 Task: Create a due date automation trigger when advanced on, on the wednesday after a card is due add fields with custom field "Resume" set to a date in this week at 11:00 AM.
Action: Mouse moved to (814, 254)
Screenshot: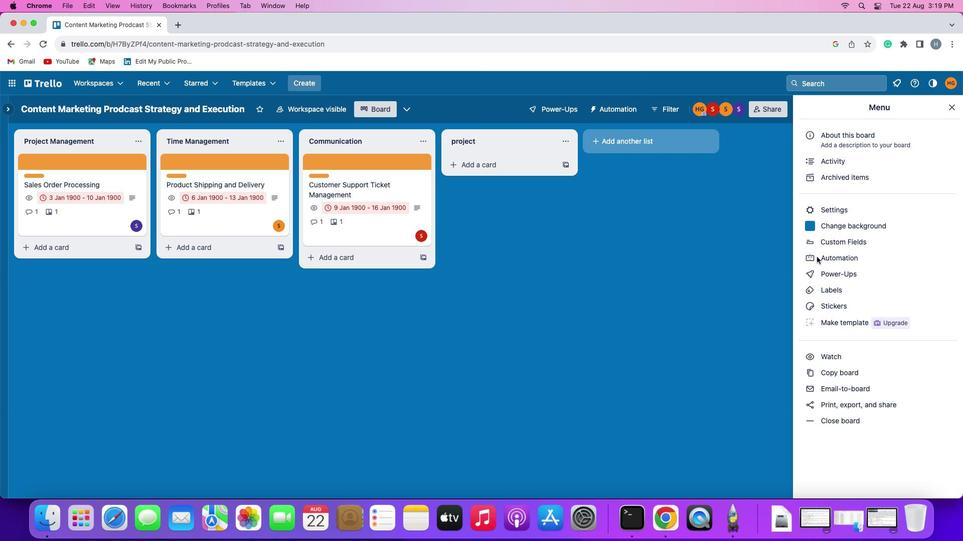 
Action: Mouse pressed left at (814, 254)
Screenshot: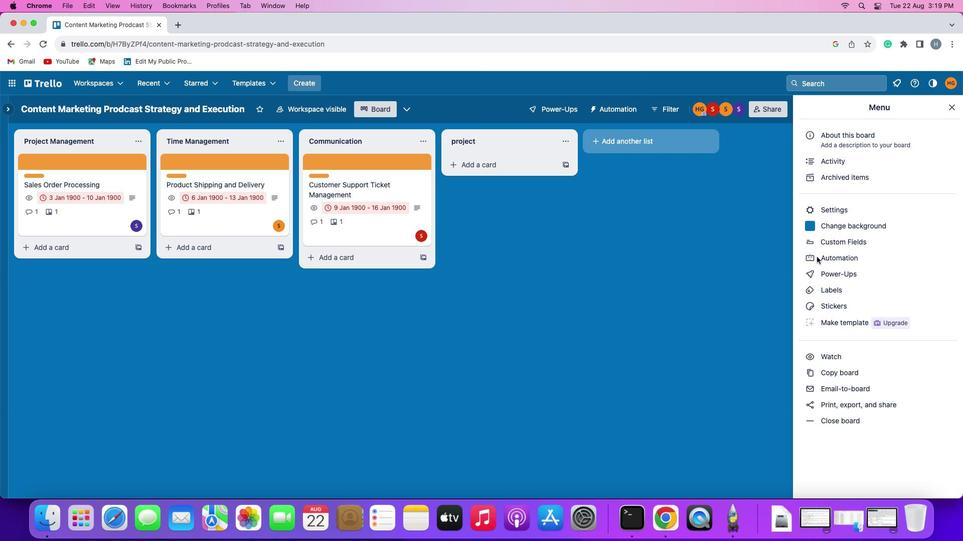 
Action: Mouse moved to (814, 254)
Screenshot: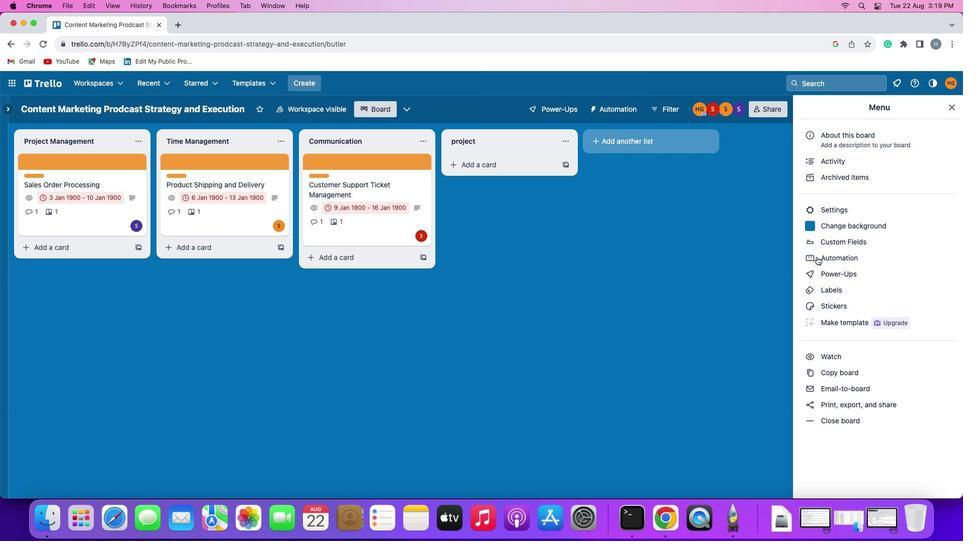 
Action: Mouse pressed left at (814, 254)
Screenshot: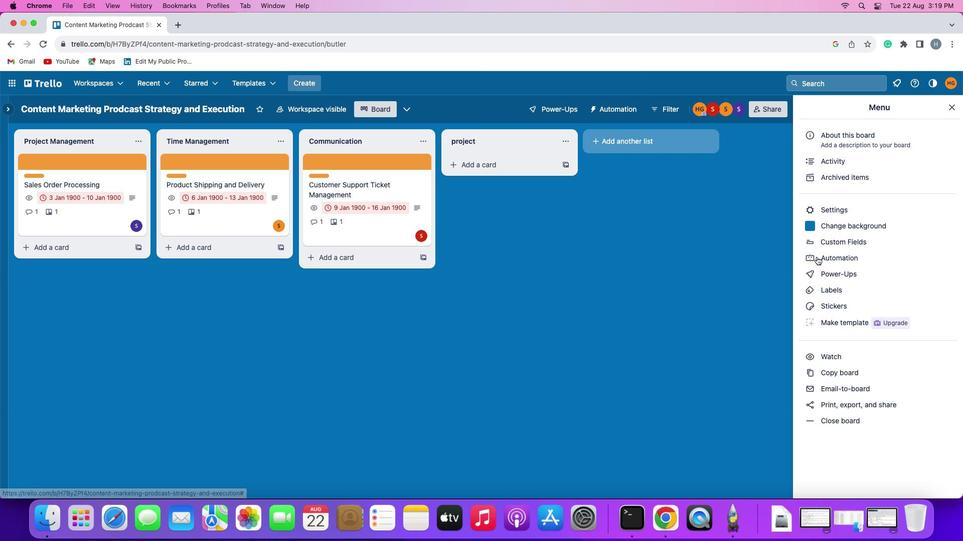 
Action: Mouse moved to (77, 239)
Screenshot: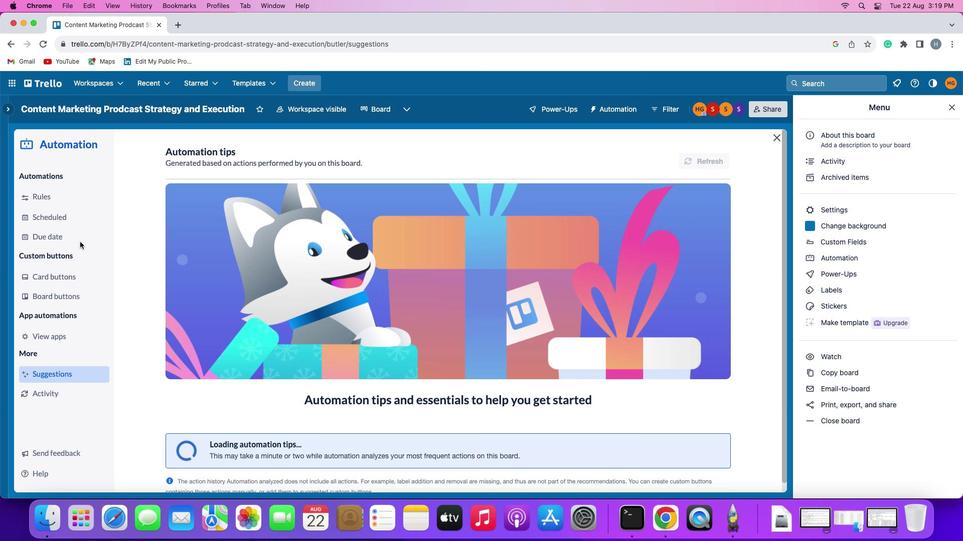 
Action: Mouse pressed left at (77, 239)
Screenshot: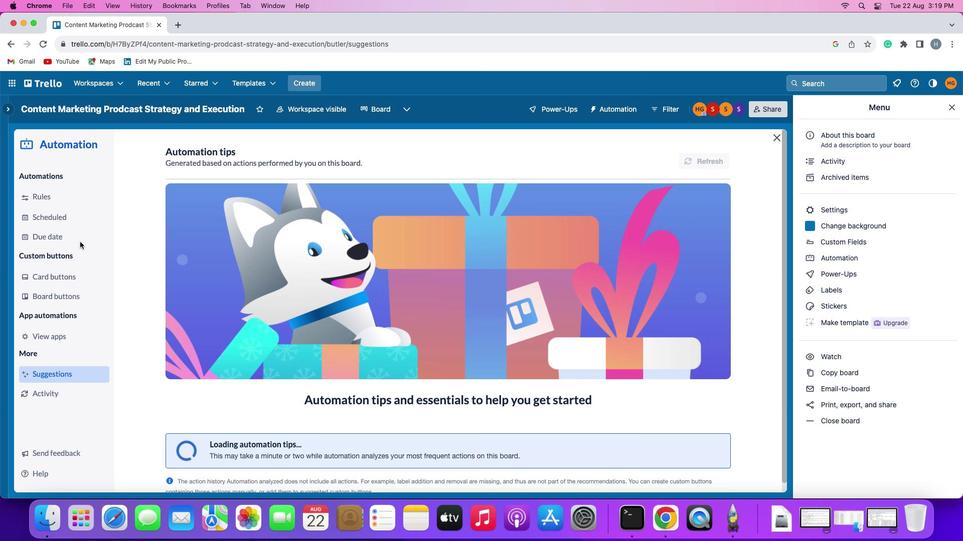 
Action: Mouse moved to (671, 152)
Screenshot: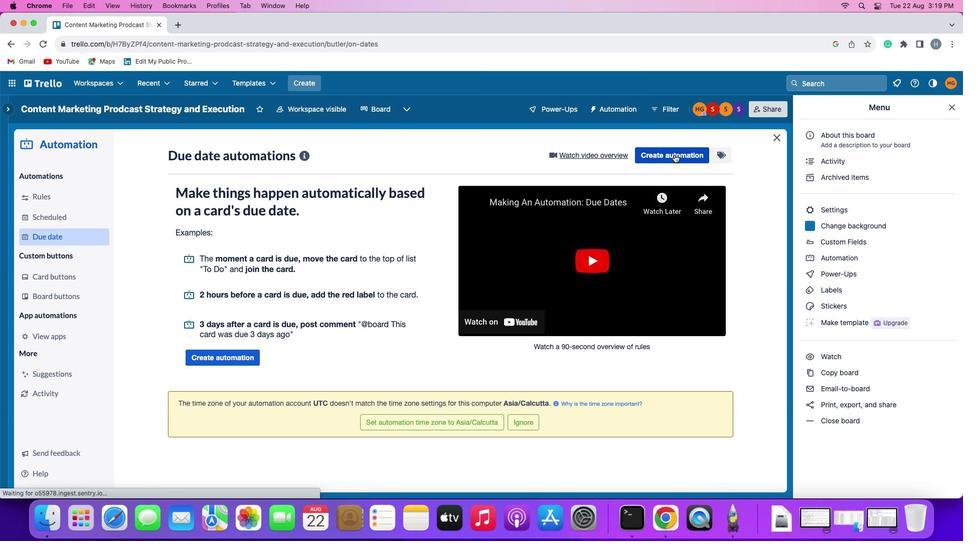 
Action: Mouse pressed left at (671, 152)
Screenshot: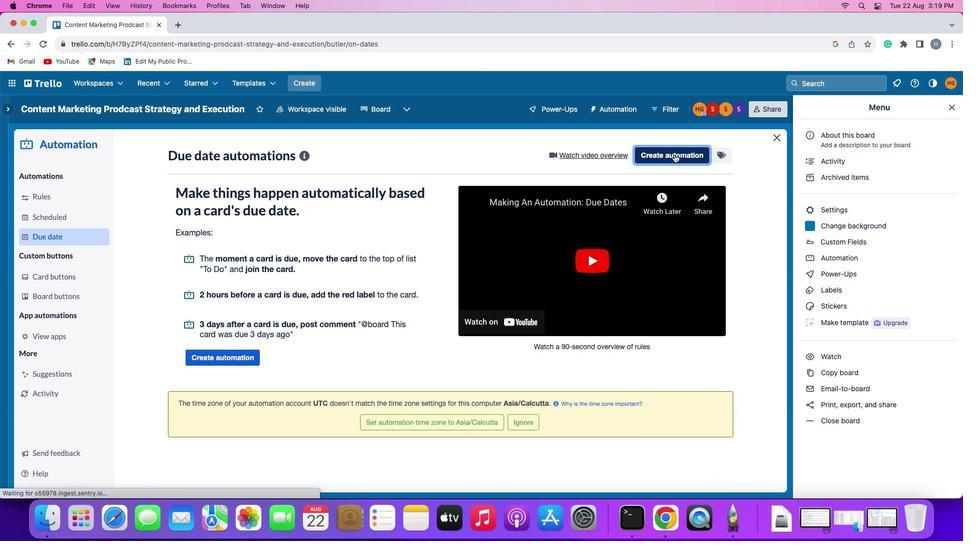 
Action: Mouse moved to (194, 247)
Screenshot: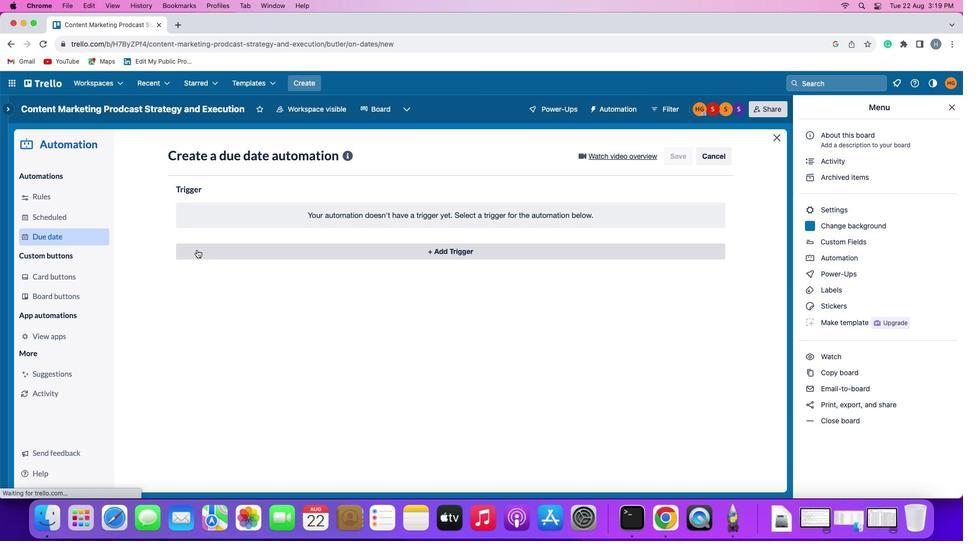 
Action: Mouse pressed left at (194, 247)
Screenshot: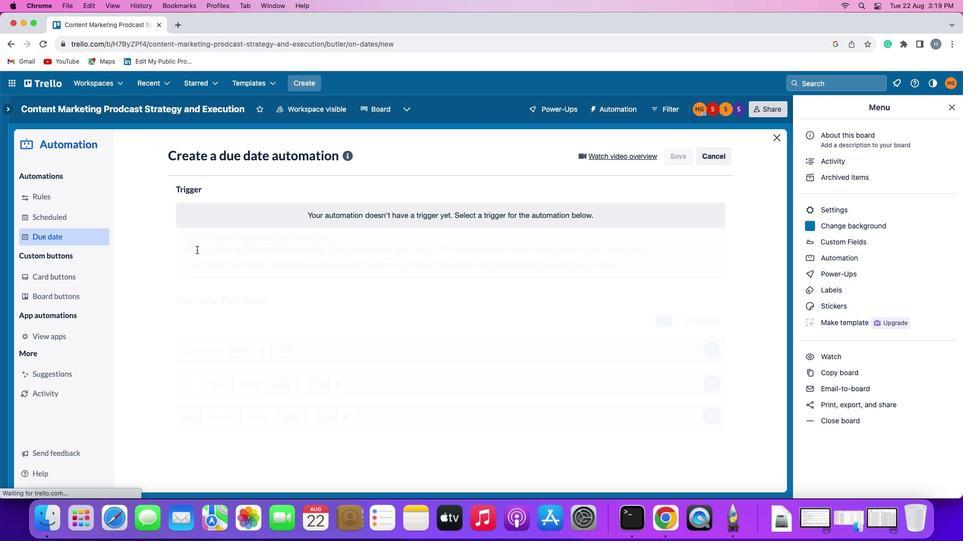 
Action: Mouse moved to (213, 434)
Screenshot: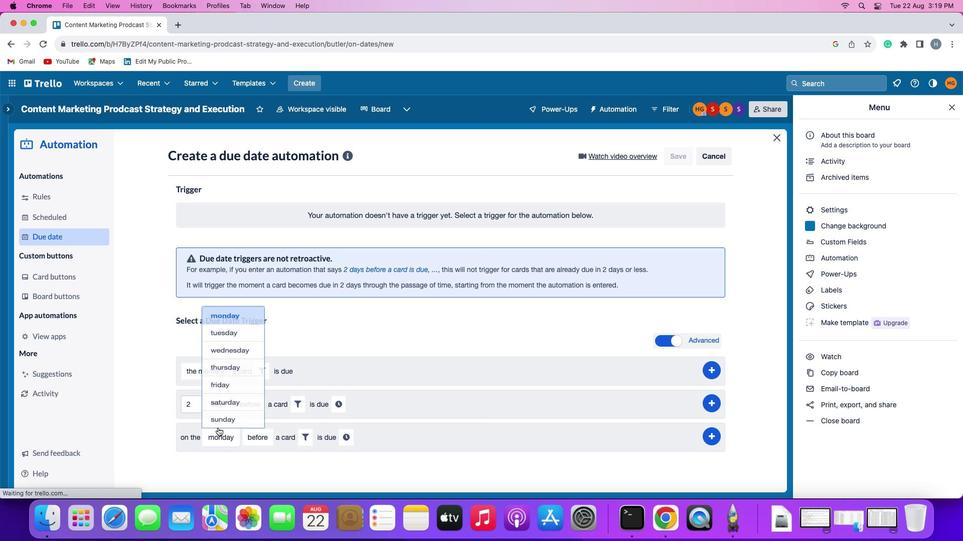 
Action: Mouse pressed left at (213, 434)
Screenshot: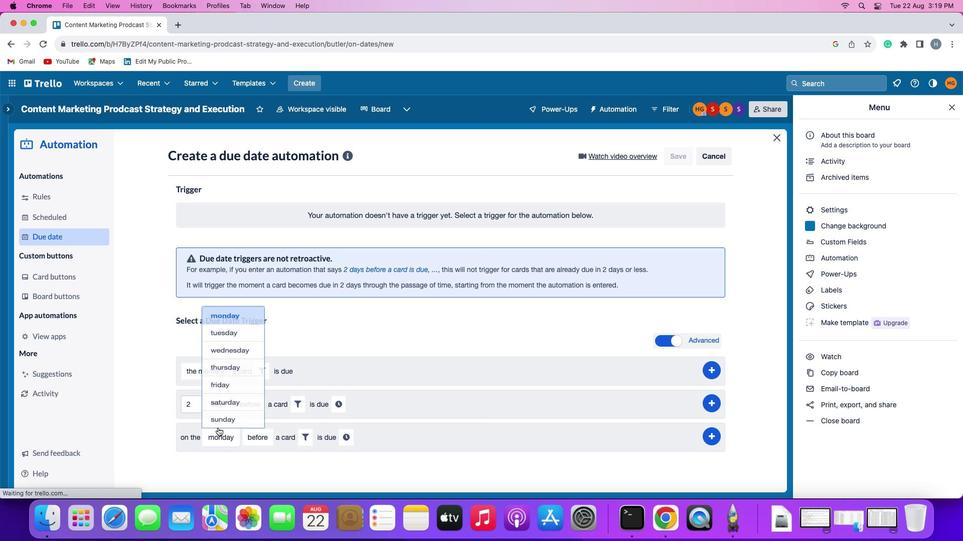 
Action: Mouse moved to (233, 329)
Screenshot: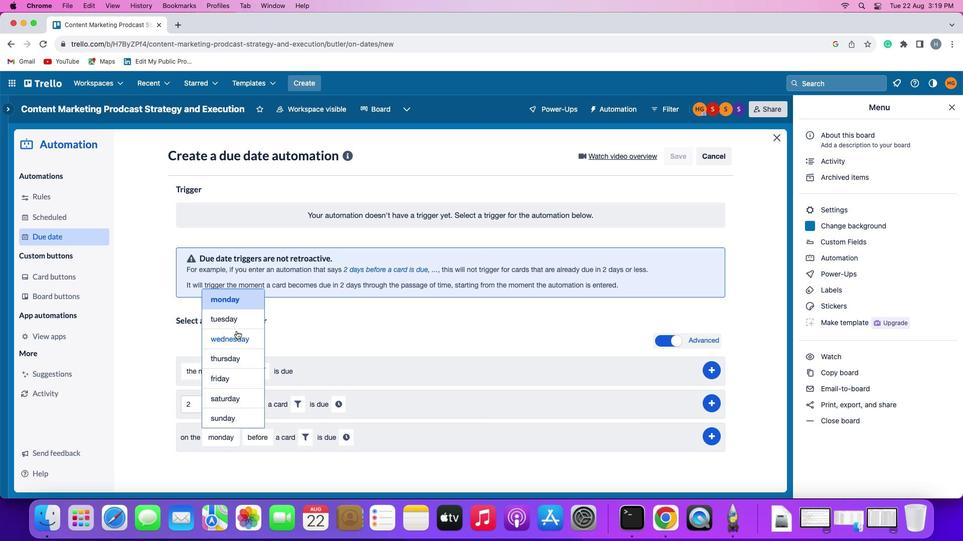 
Action: Mouse pressed left at (233, 329)
Screenshot: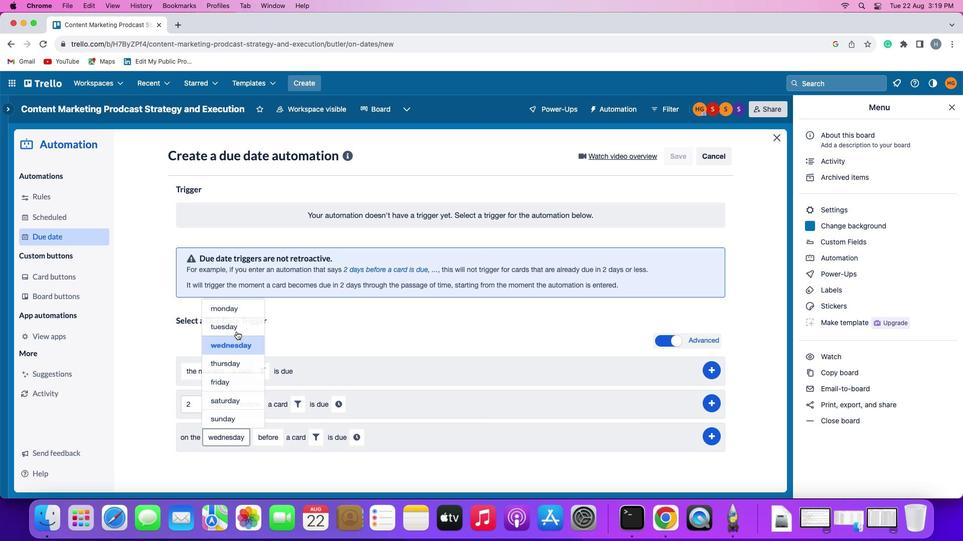 
Action: Mouse moved to (264, 428)
Screenshot: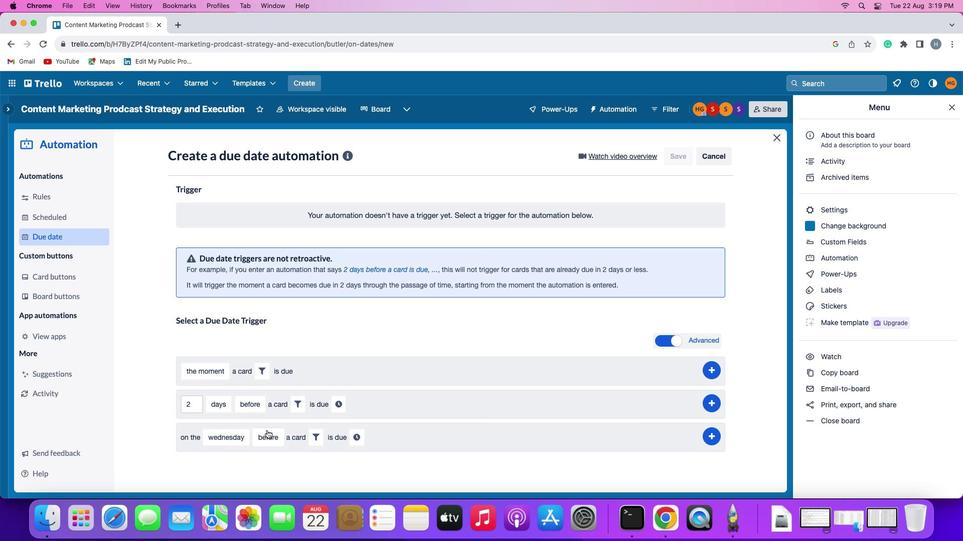 
Action: Mouse pressed left at (264, 428)
Screenshot: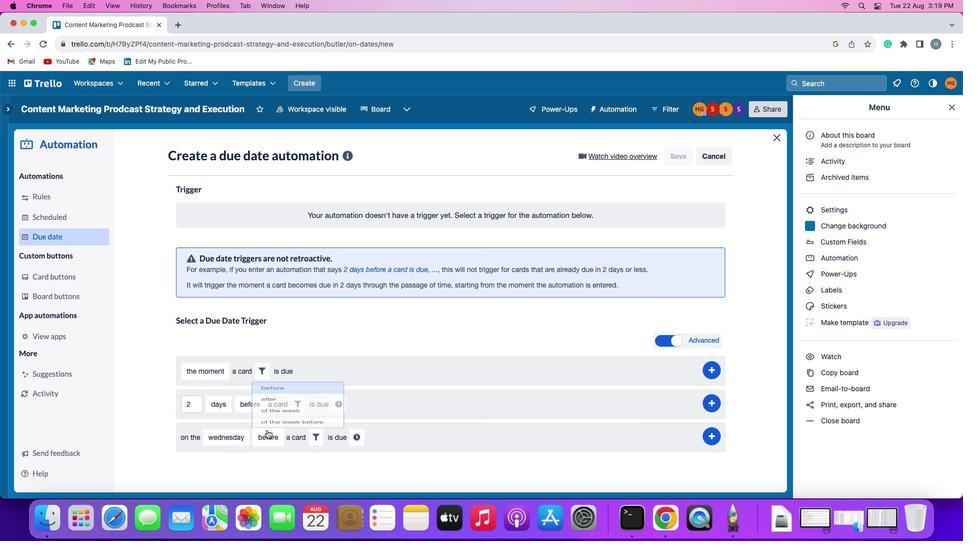 
Action: Mouse moved to (283, 383)
Screenshot: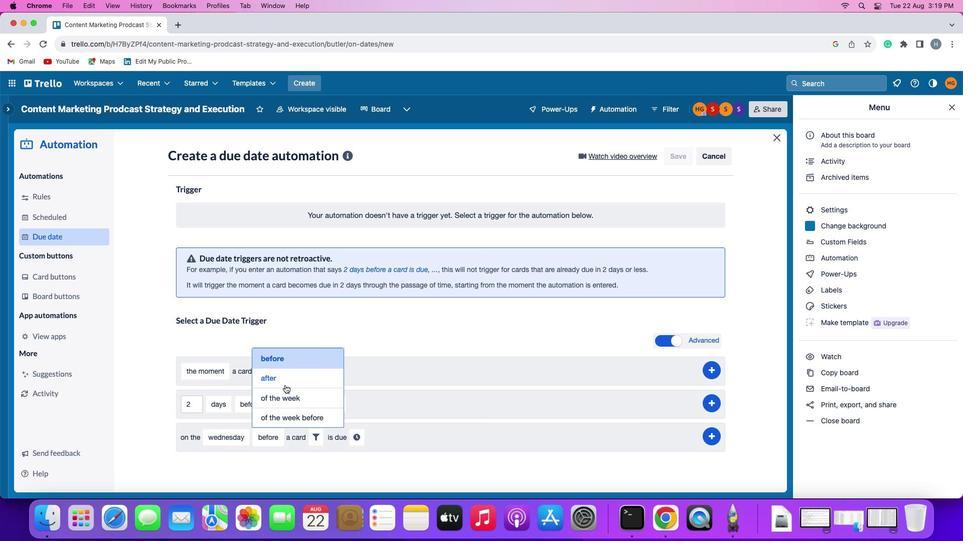 
Action: Mouse pressed left at (283, 383)
Screenshot: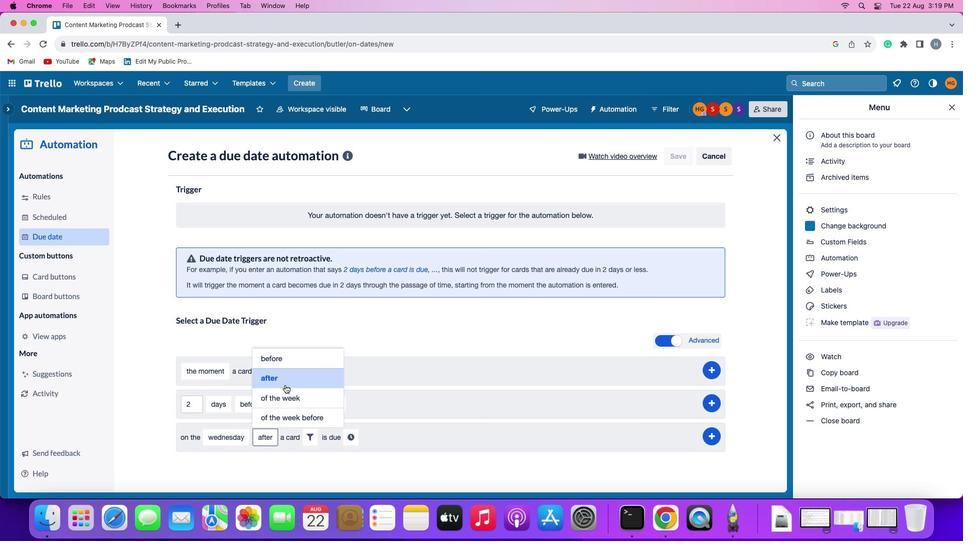 
Action: Mouse moved to (305, 435)
Screenshot: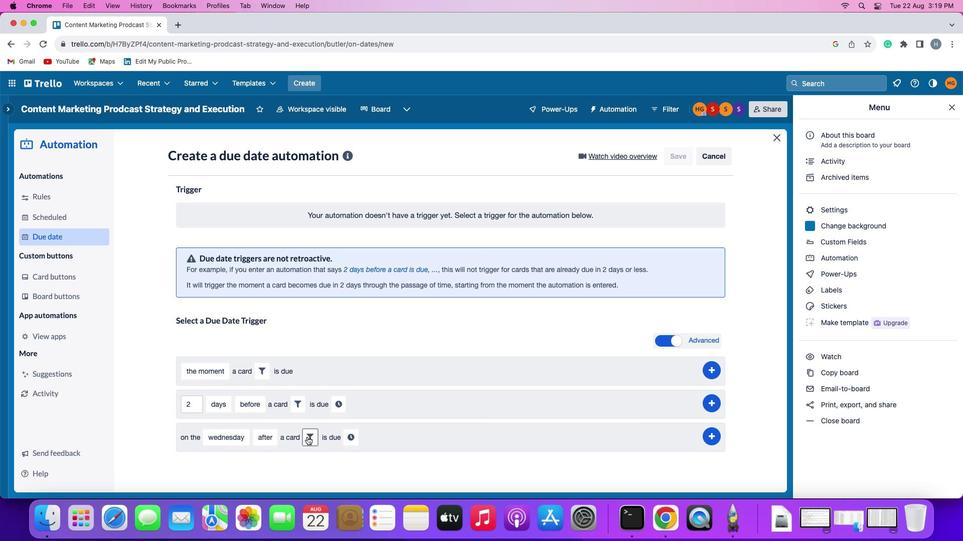 
Action: Mouse pressed left at (305, 435)
Screenshot: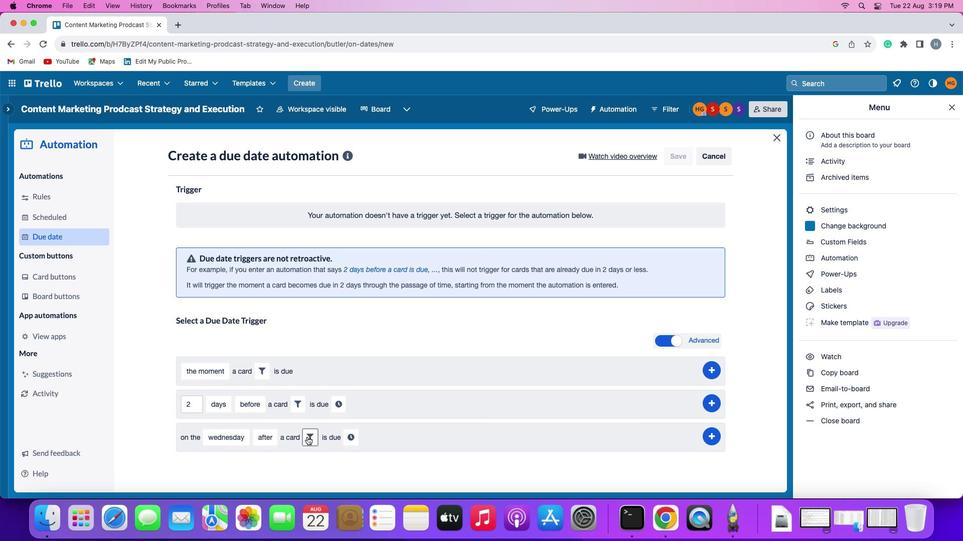 
Action: Mouse moved to (473, 474)
Screenshot: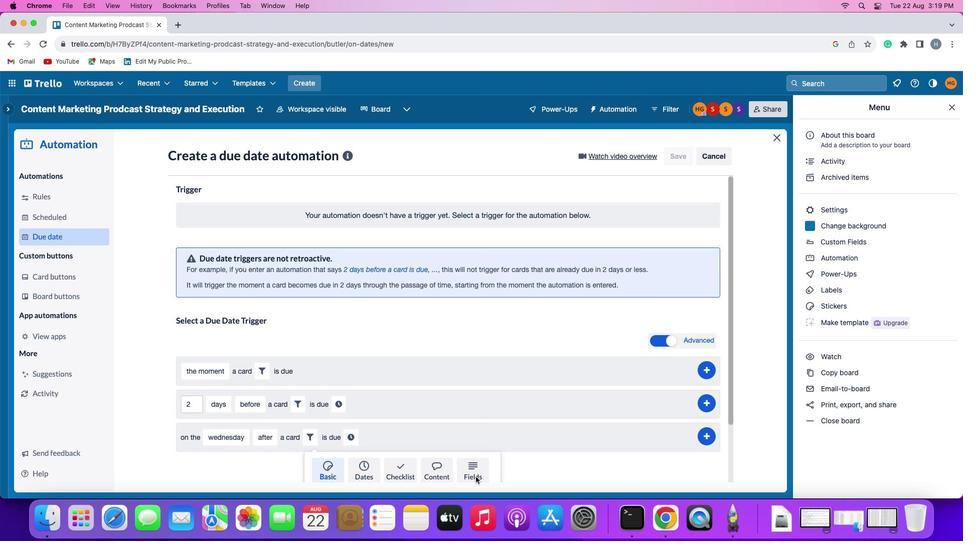 
Action: Mouse pressed left at (473, 474)
Screenshot: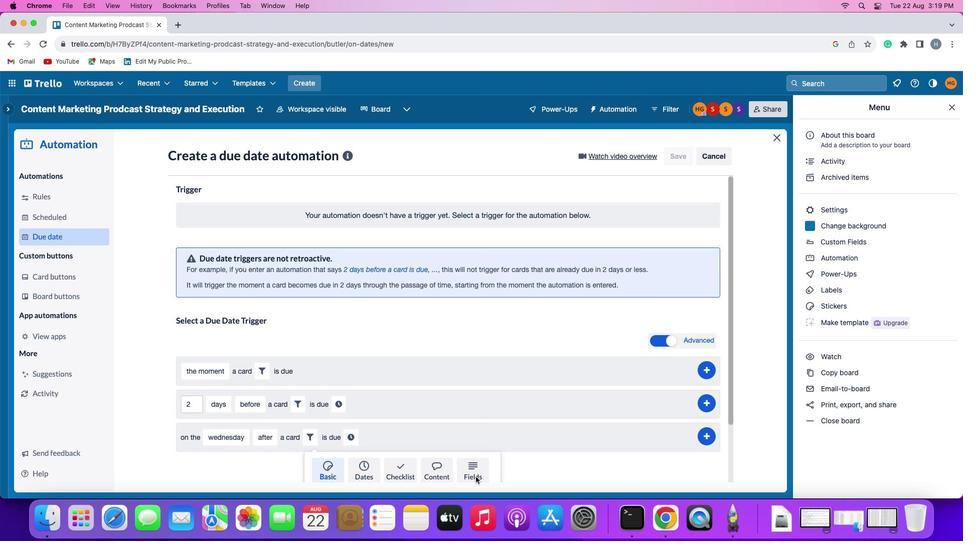 
Action: Mouse moved to (244, 459)
Screenshot: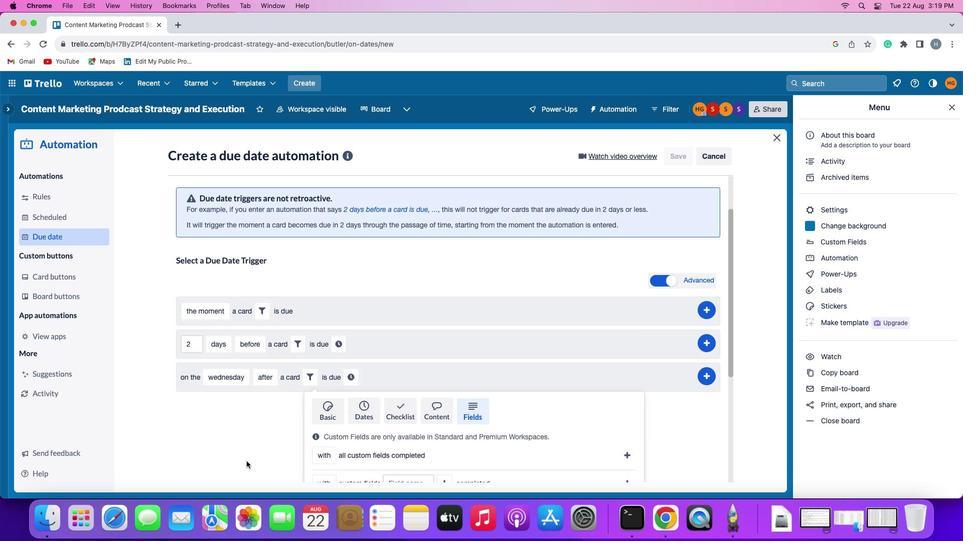 
Action: Mouse scrolled (244, 459) with delta (-2, -2)
Screenshot: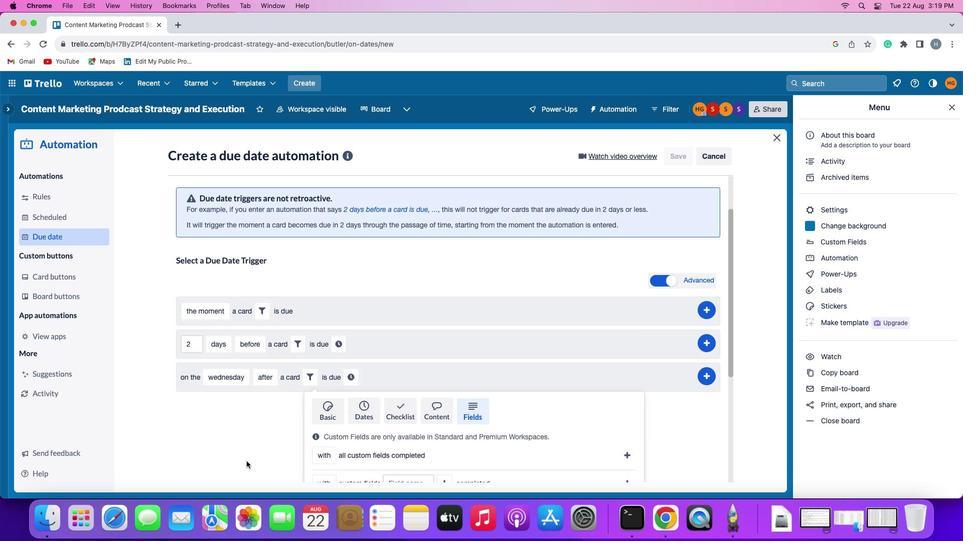 
Action: Mouse scrolled (244, 459) with delta (-2, -2)
Screenshot: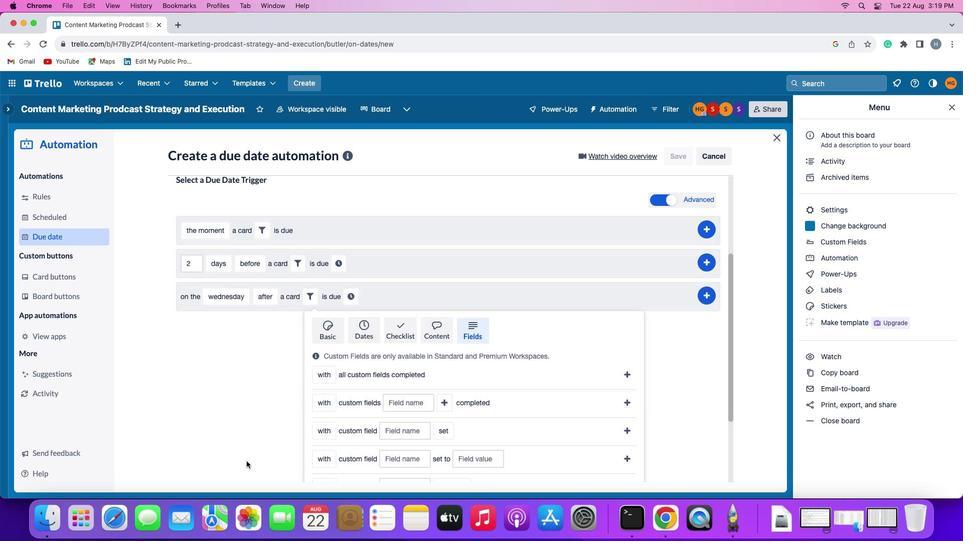 
Action: Mouse scrolled (244, 459) with delta (-2, -3)
Screenshot: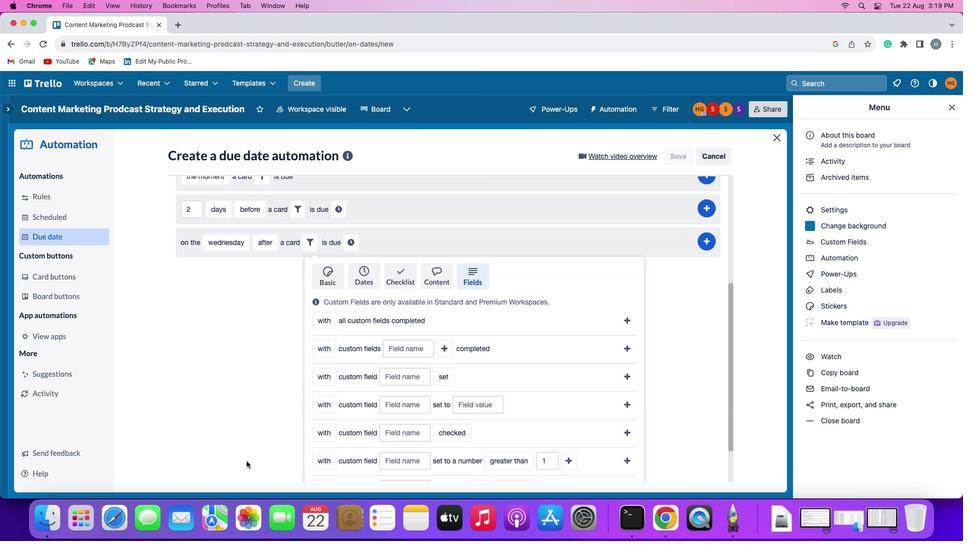 
Action: Mouse scrolled (244, 459) with delta (-2, -4)
Screenshot: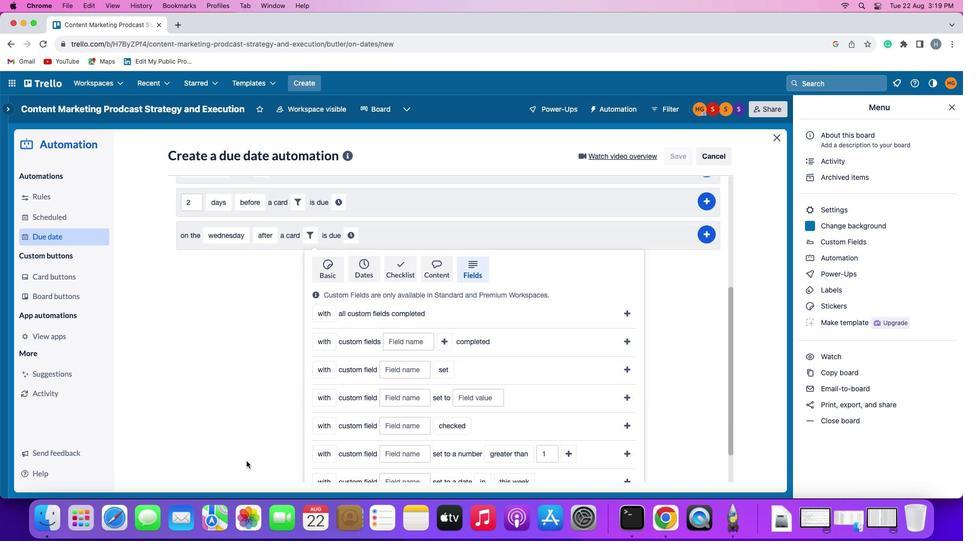 
Action: Mouse scrolled (244, 459) with delta (-2, -2)
Screenshot: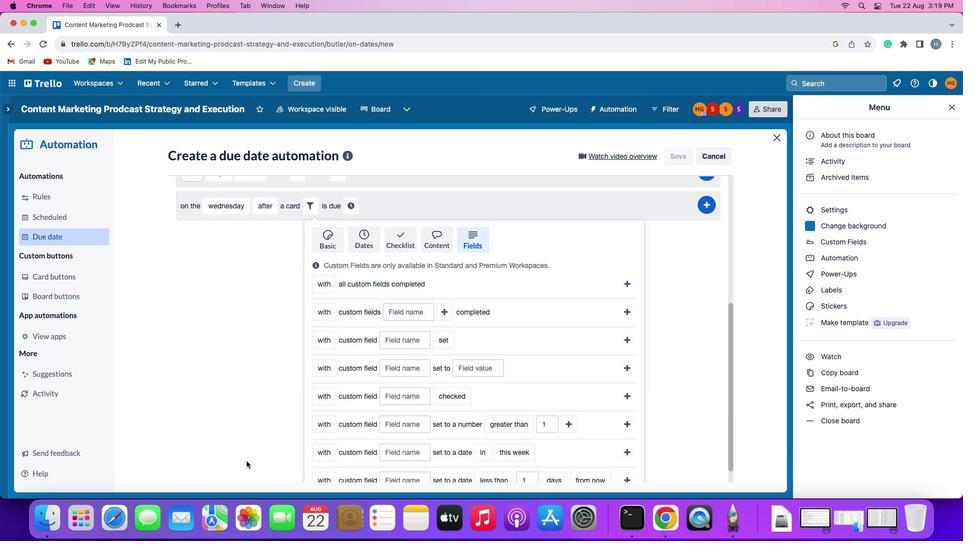 
Action: Mouse scrolled (244, 459) with delta (-2, -2)
Screenshot: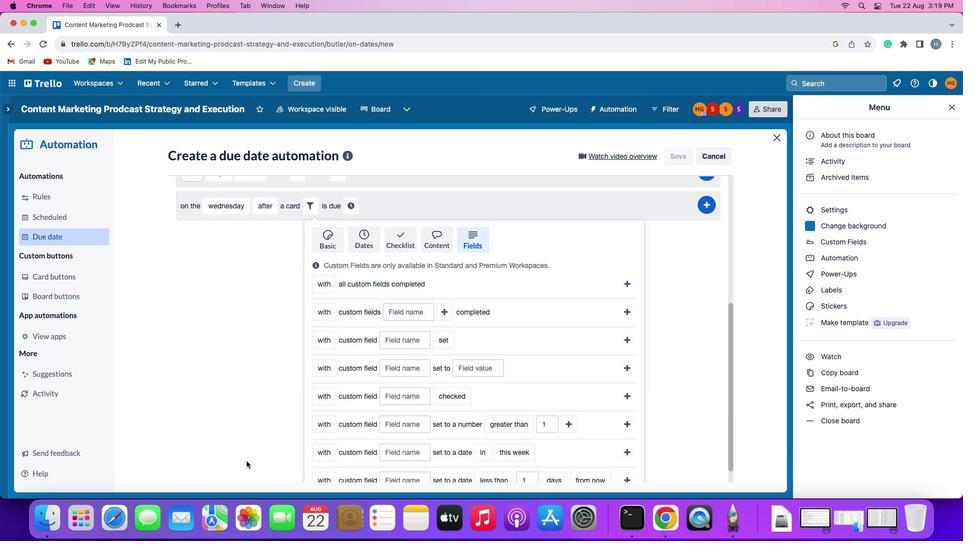 
Action: Mouse scrolled (244, 459) with delta (-2, -4)
Screenshot: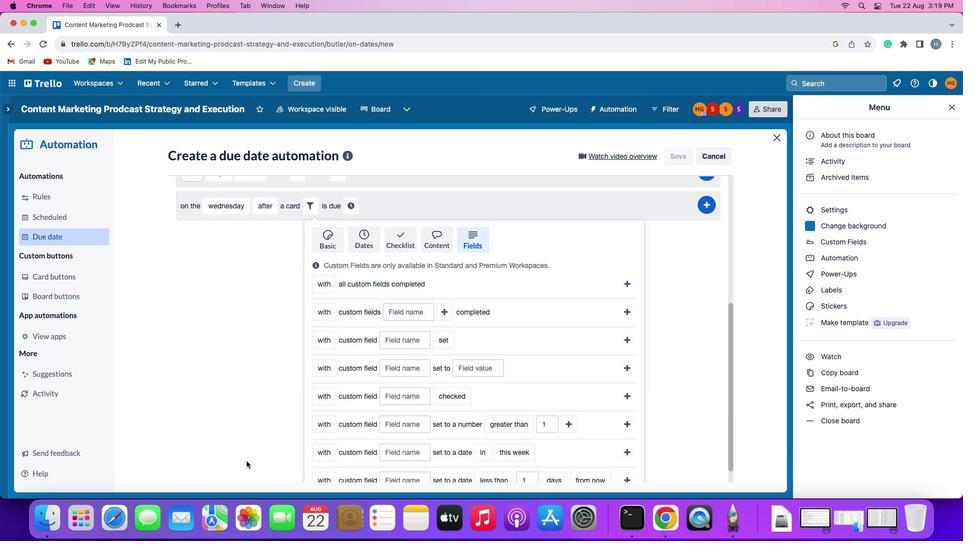 
Action: Mouse scrolled (244, 459) with delta (-2, -4)
Screenshot: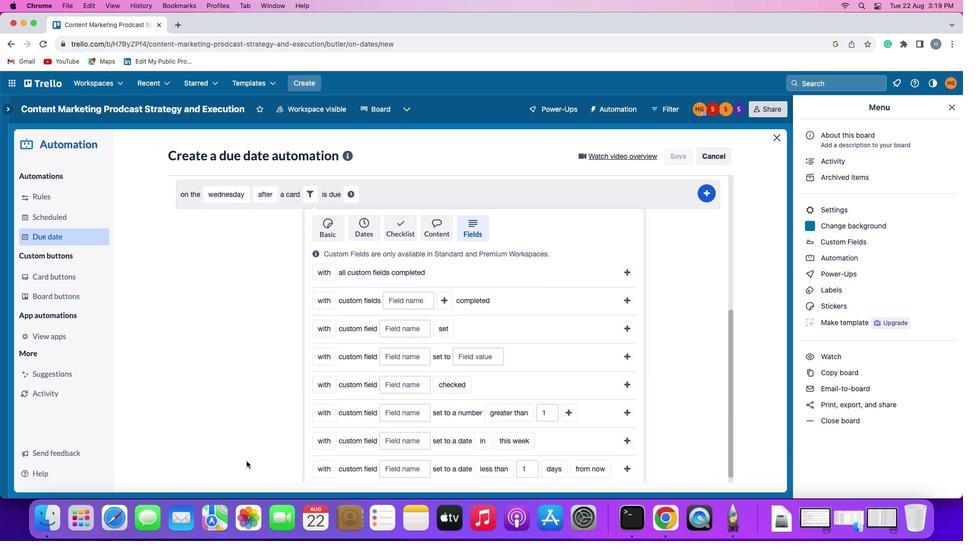
Action: Mouse scrolled (244, 459) with delta (-2, -5)
Screenshot: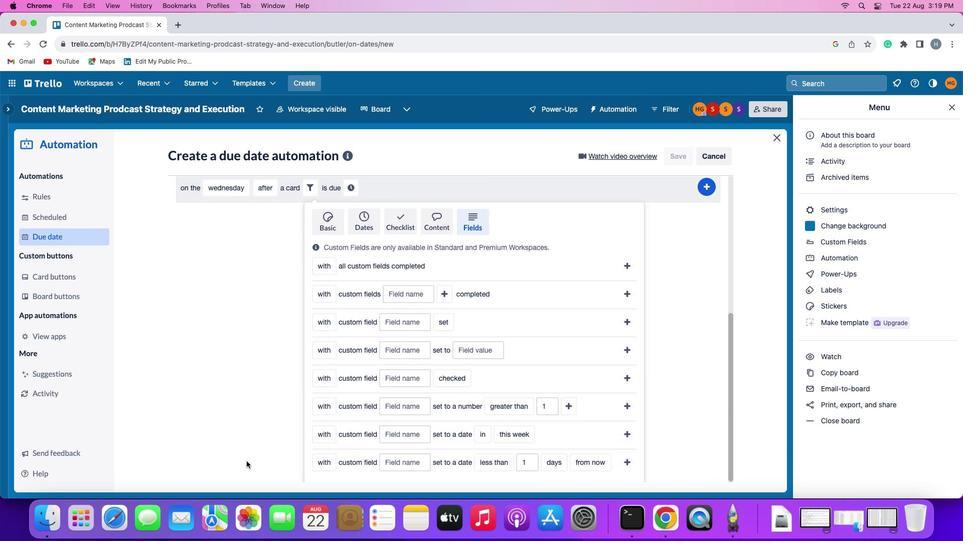 
Action: Mouse scrolled (244, 459) with delta (-2, -2)
Screenshot: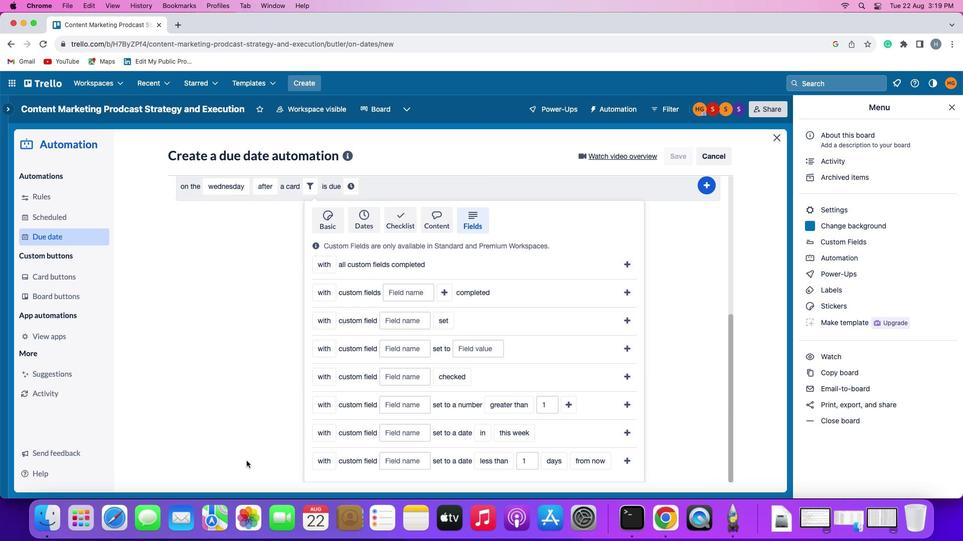 
Action: Mouse moved to (243, 459)
Screenshot: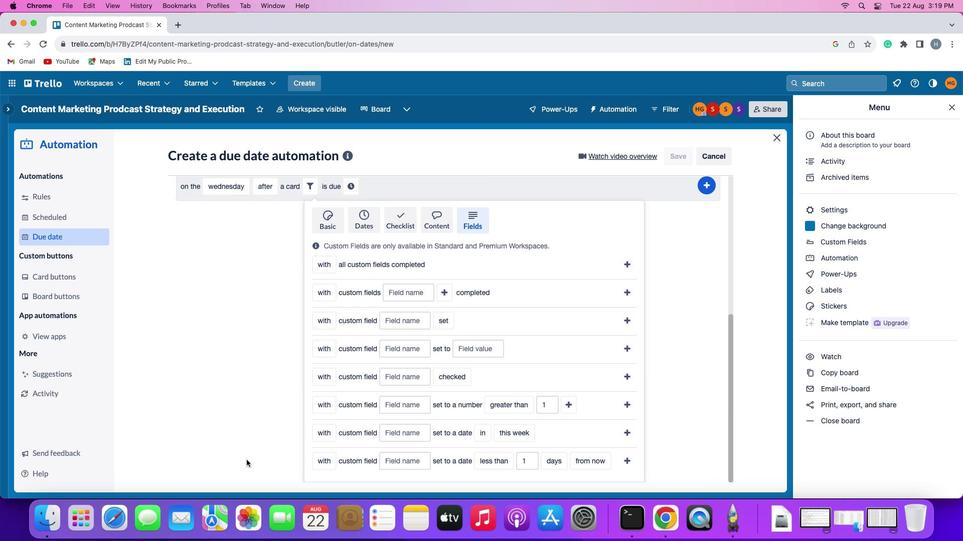 
Action: Mouse scrolled (243, 459) with delta (-2, -2)
Screenshot: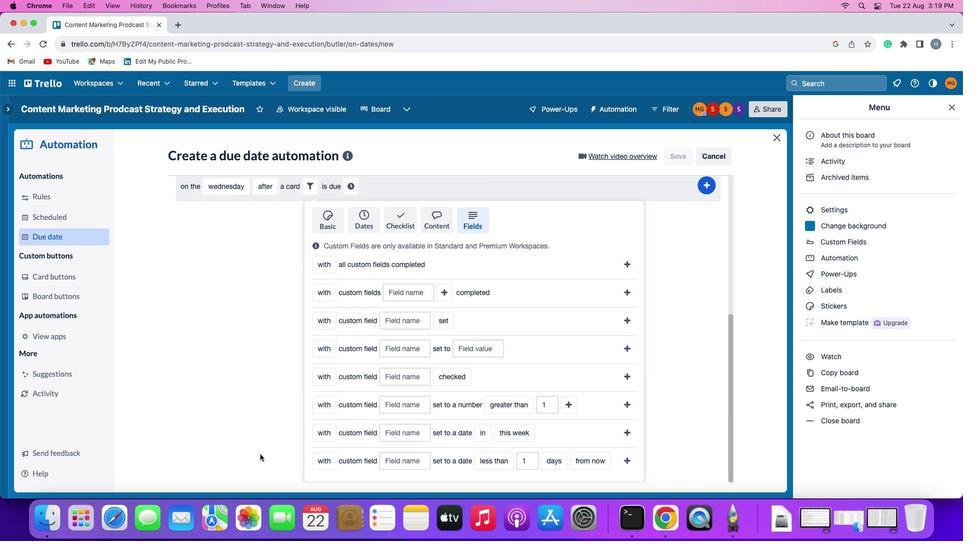 
Action: Mouse scrolled (243, 459) with delta (-2, -2)
Screenshot: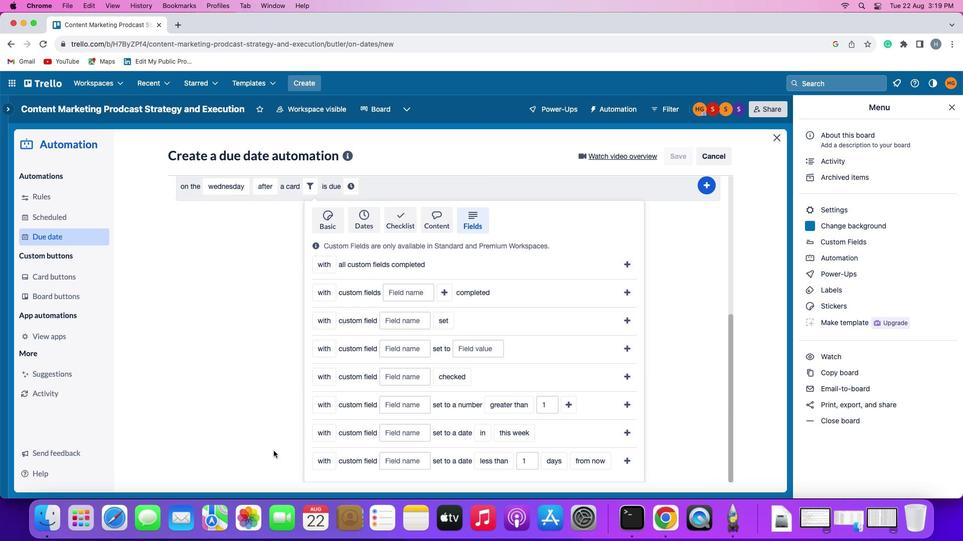 
Action: Mouse moved to (403, 428)
Screenshot: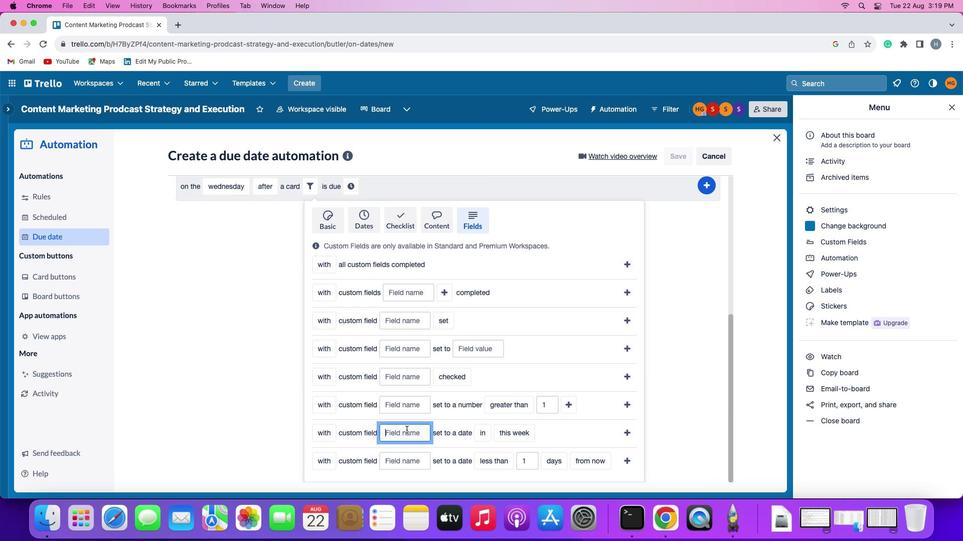 
Action: Mouse pressed left at (403, 428)
Screenshot: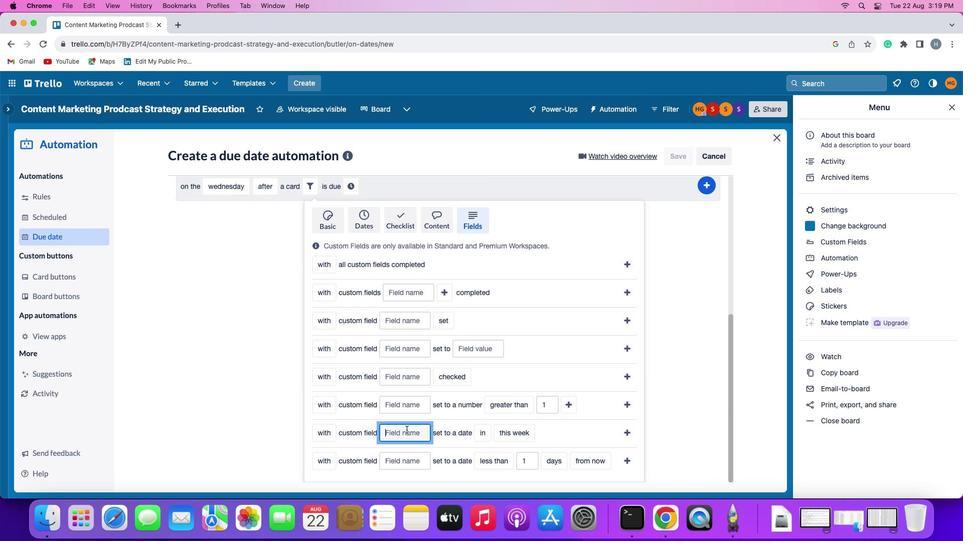 
Action: Mouse moved to (404, 427)
Screenshot: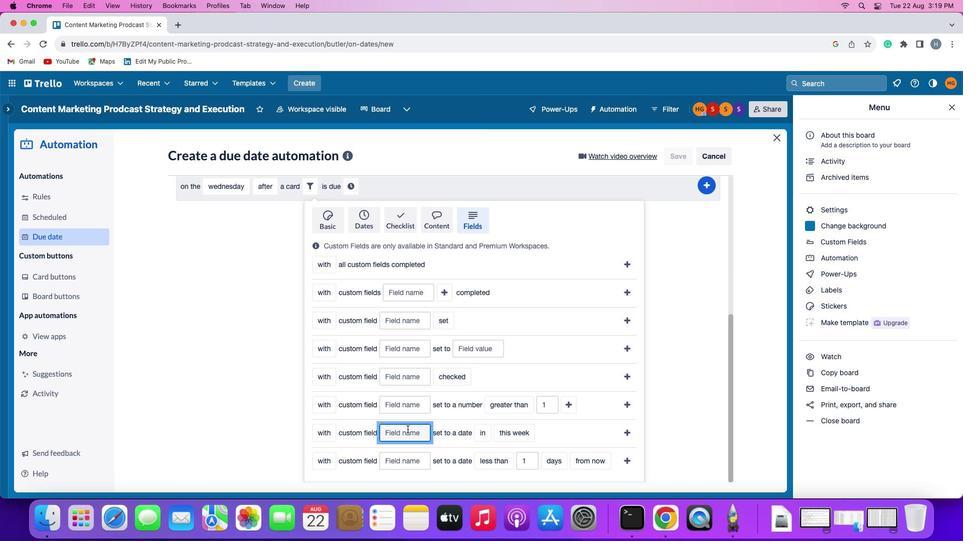 
Action: Key pressed Key.shift'R''e''s''u''m''e'
Screenshot: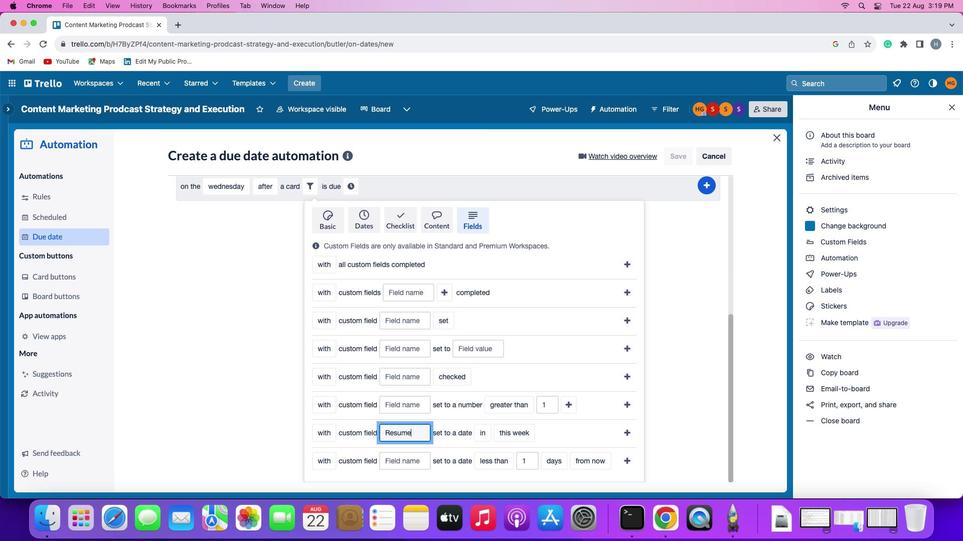 
Action: Mouse moved to (484, 438)
Screenshot: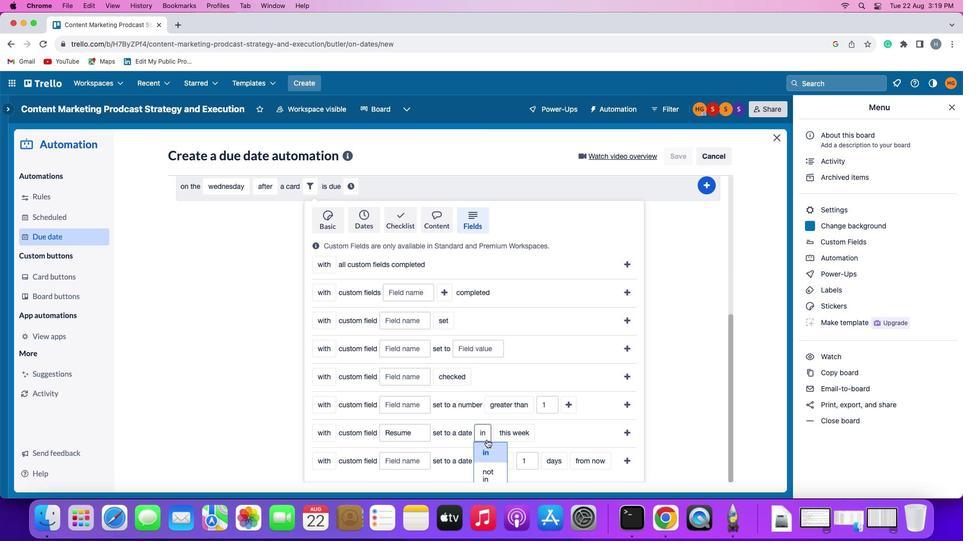 
Action: Mouse pressed left at (484, 438)
Screenshot: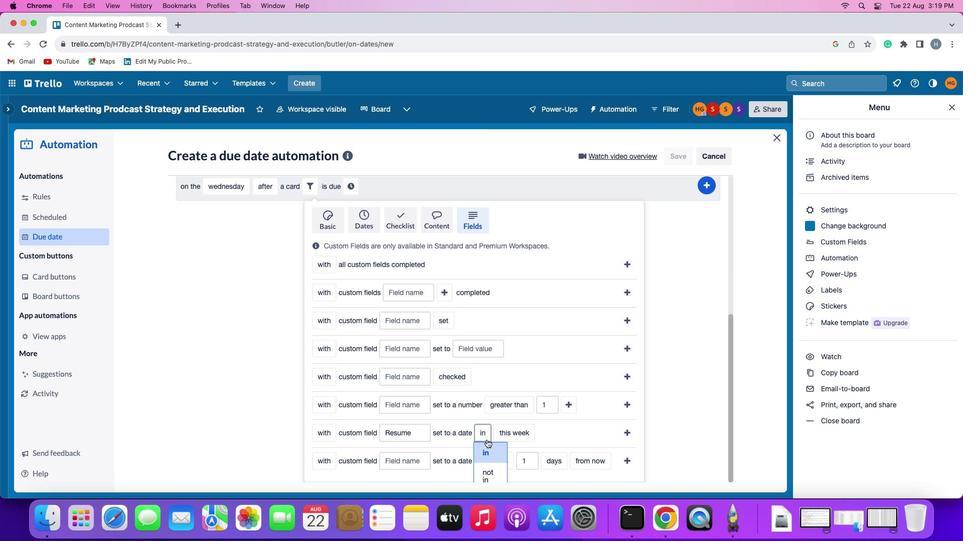 
Action: Mouse moved to (483, 450)
Screenshot: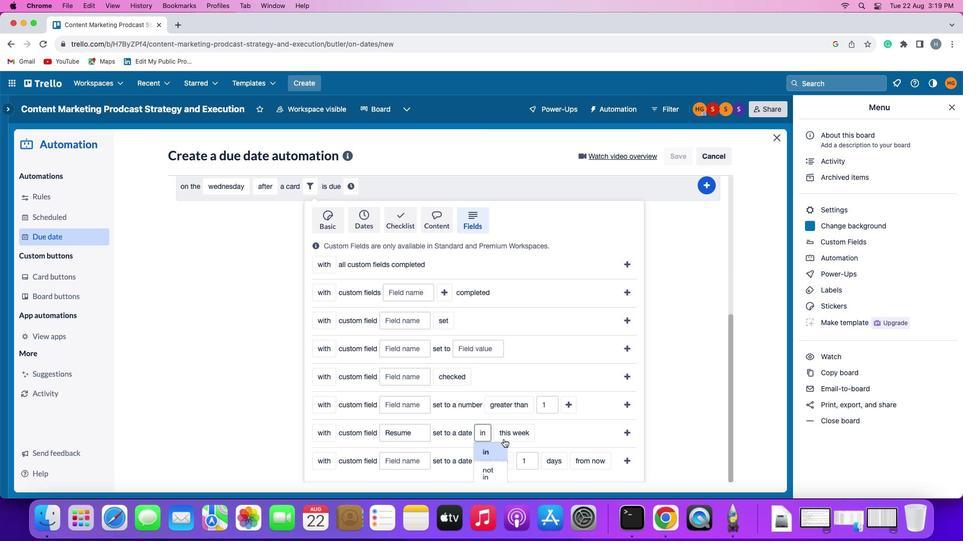 
Action: Mouse pressed left at (483, 450)
Screenshot: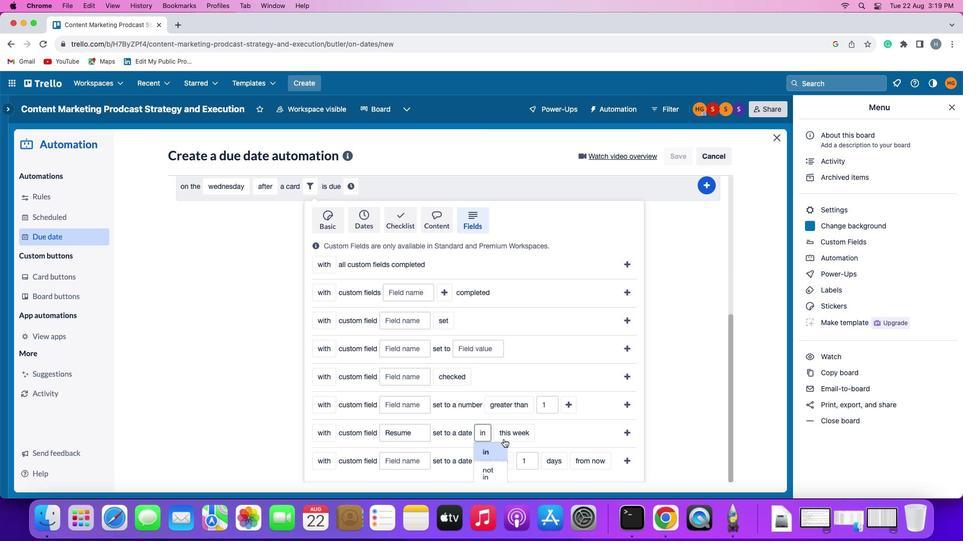 
Action: Mouse moved to (512, 428)
Screenshot: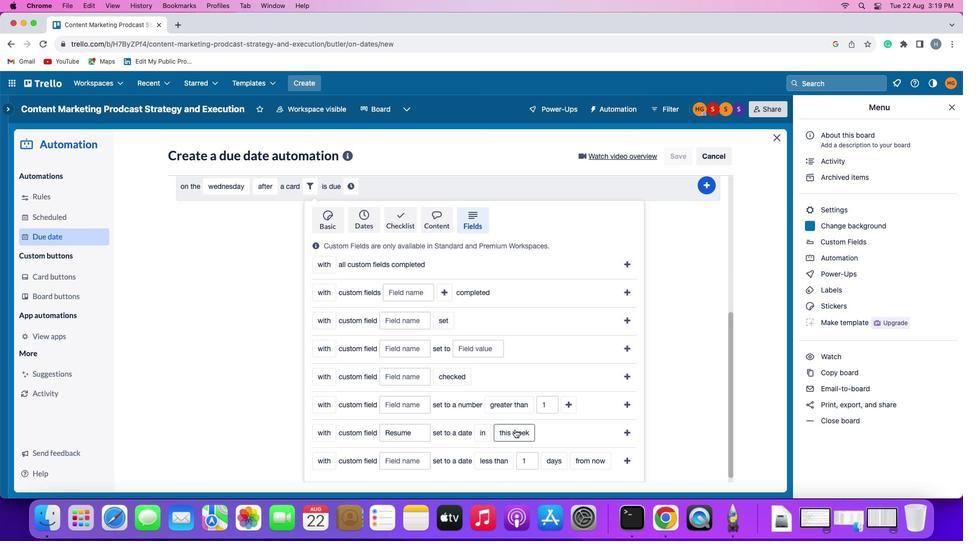 
Action: Mouse pressed left at (512, 428)
Screenshot: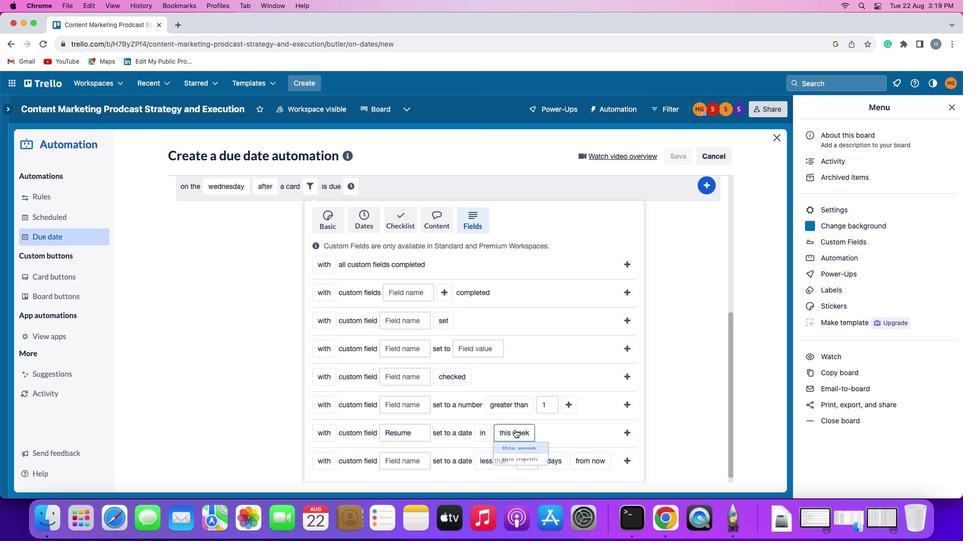 
Action: Mouse moved to (514, 447)
Screenshot: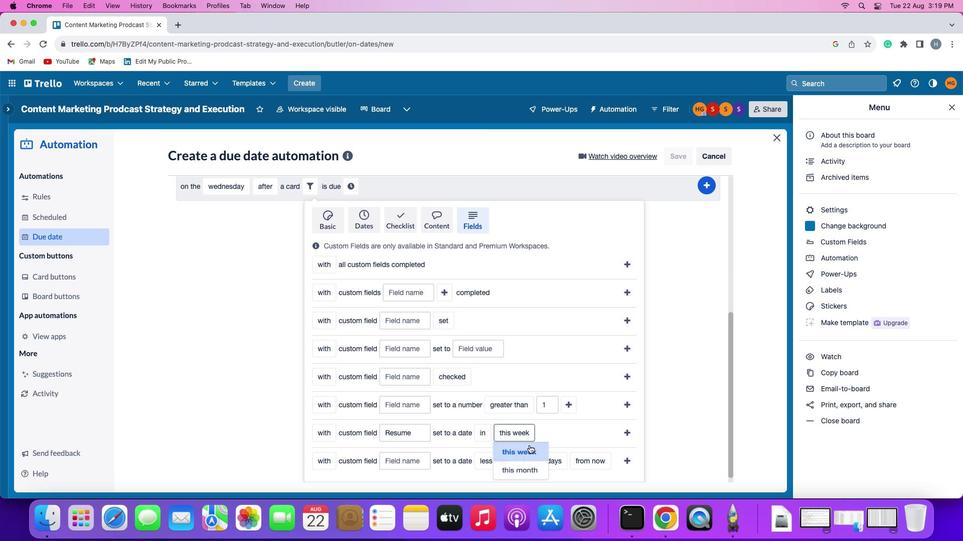 
Action: Mouse pressed left at (514, 447)
Screenshot: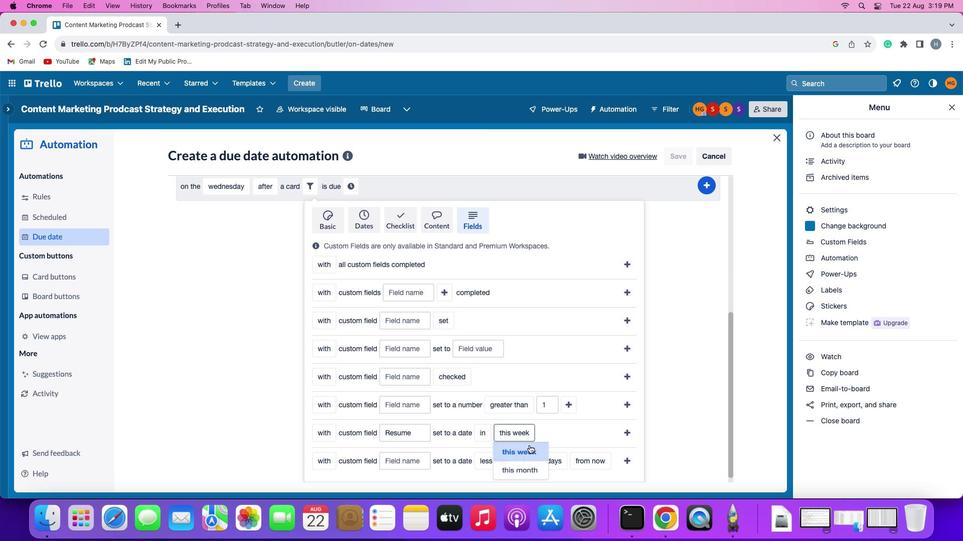 
Action: Mouse moved to (624, 427)
Screenshot: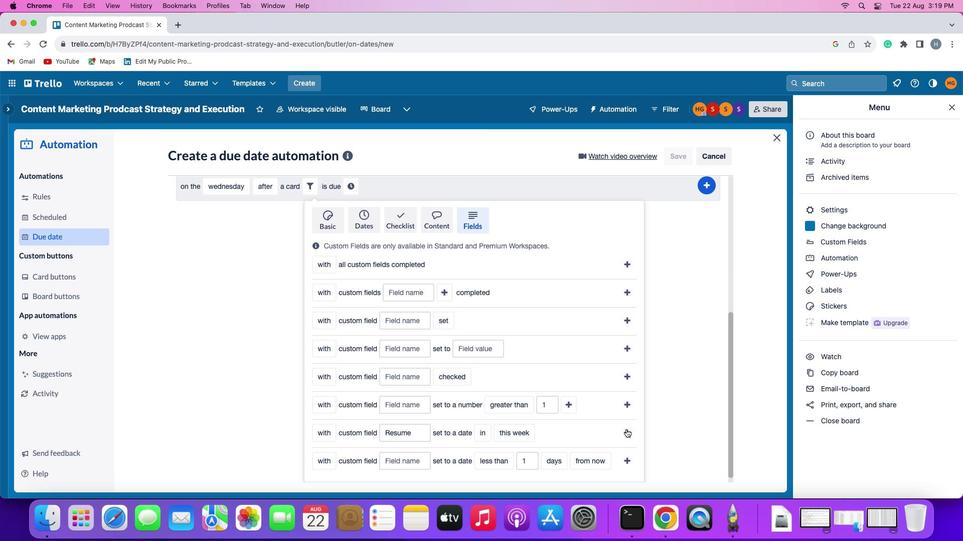 
Action: Mouse pressed left at (624, 427)
Screenshot: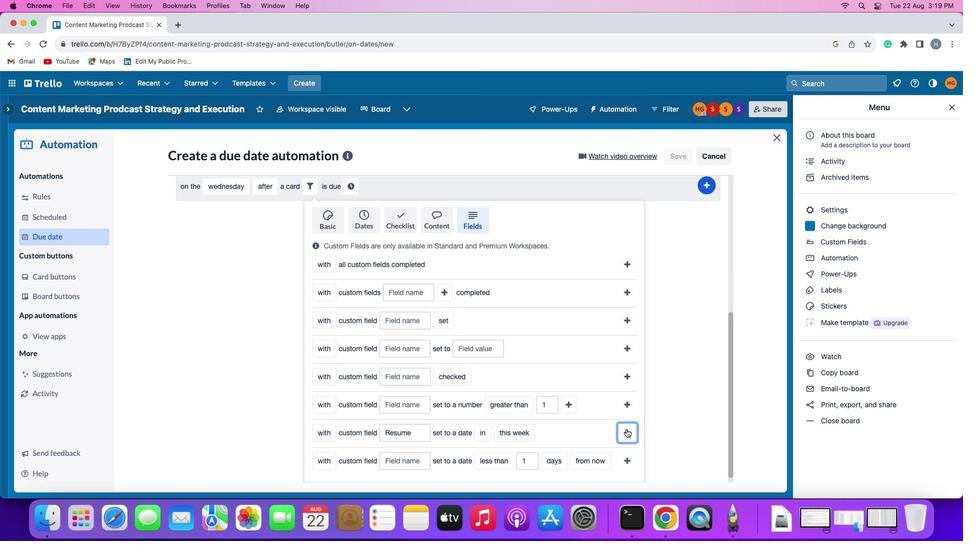 
Action: Mouse moved to (538, 435)
Screenshot: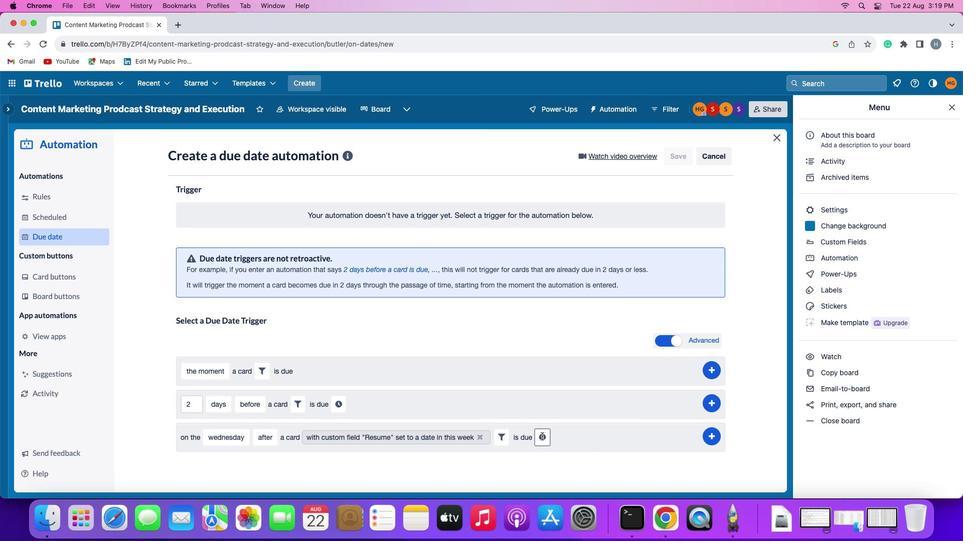 
Action: Mouse pressed left at (538, 435)
Screenshot: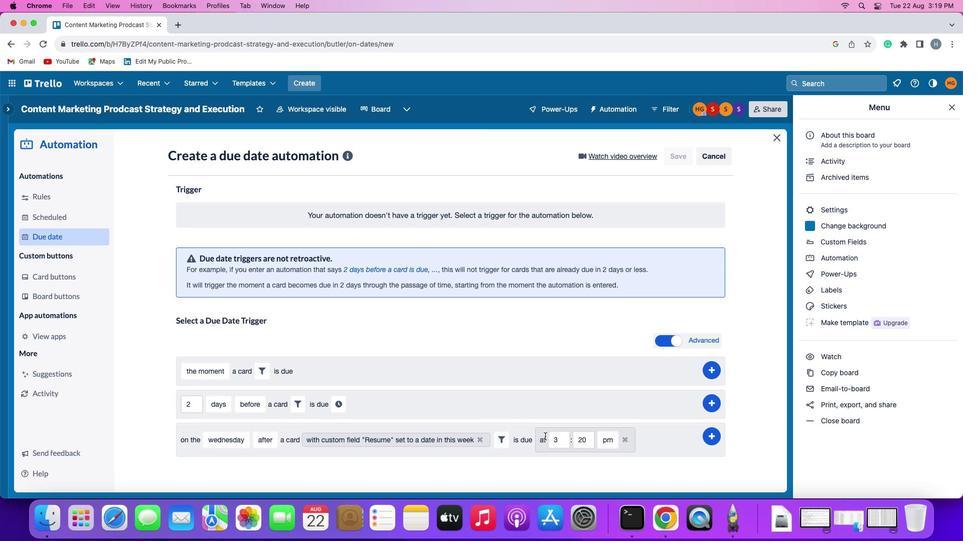 
Action: Mouse moved to (560, 438)
Screenshot: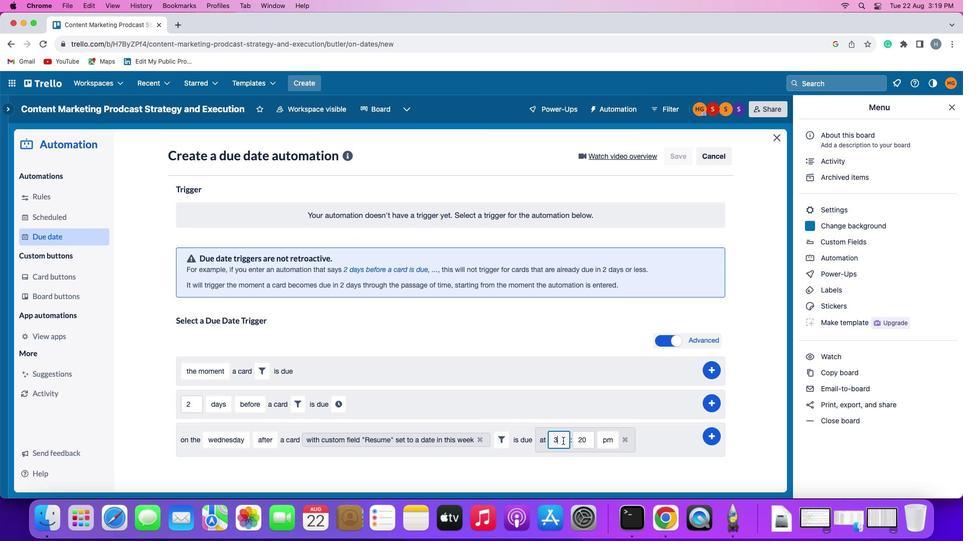 
Action: Mouse pressed left at (560, 438)
Screenshot: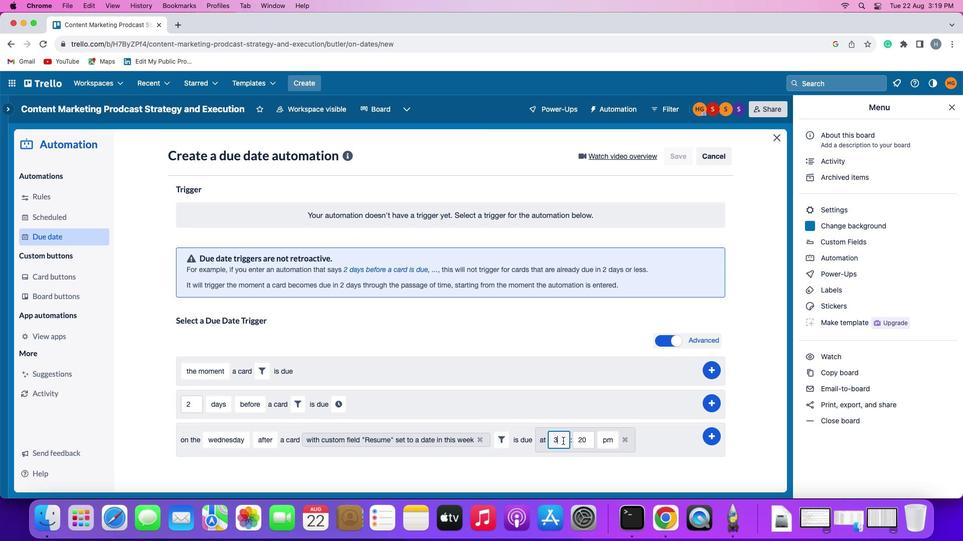 
Action: Mouse moved to (560, 437)
Screenshot: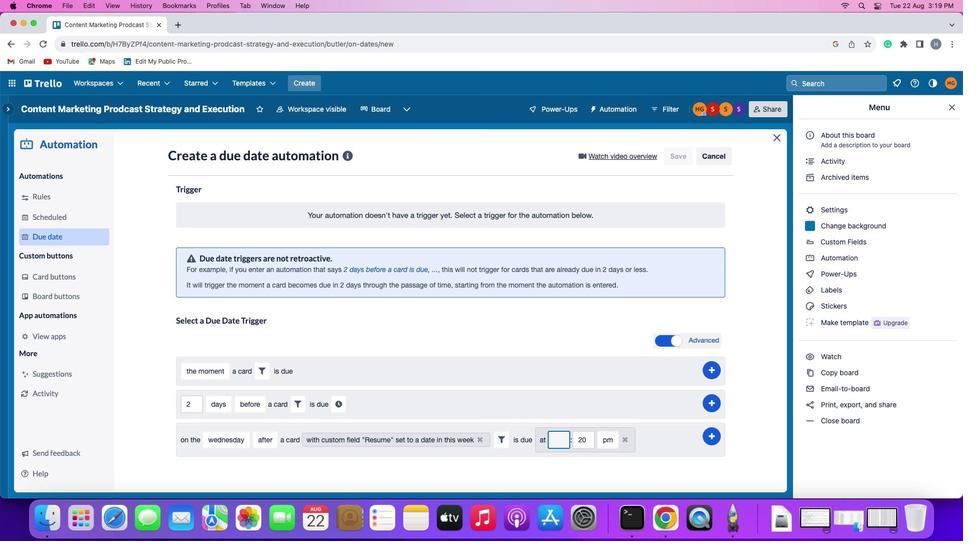 
Action: Key pressed Key.backspace'1''1'
Screenshot: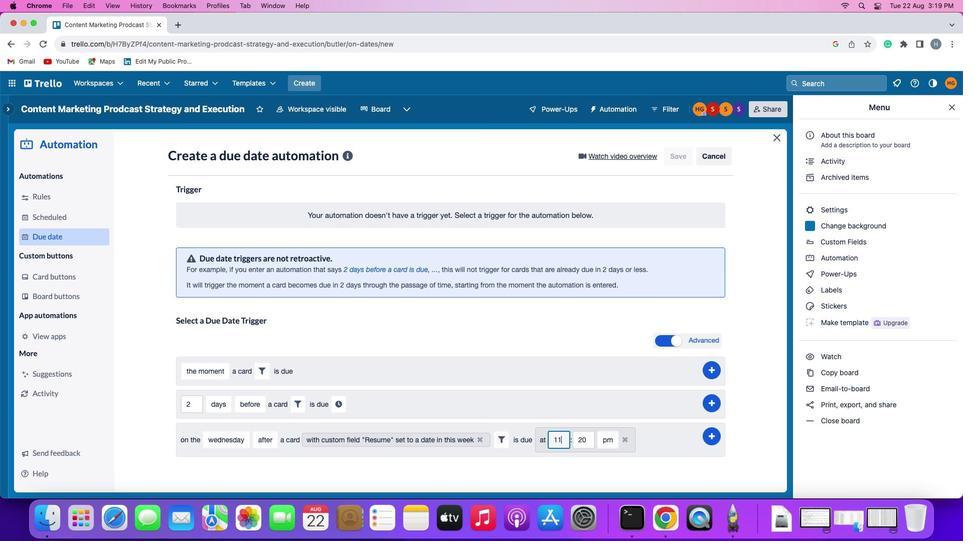 
Action: Mouse moved to (587, 435)
Screenshot: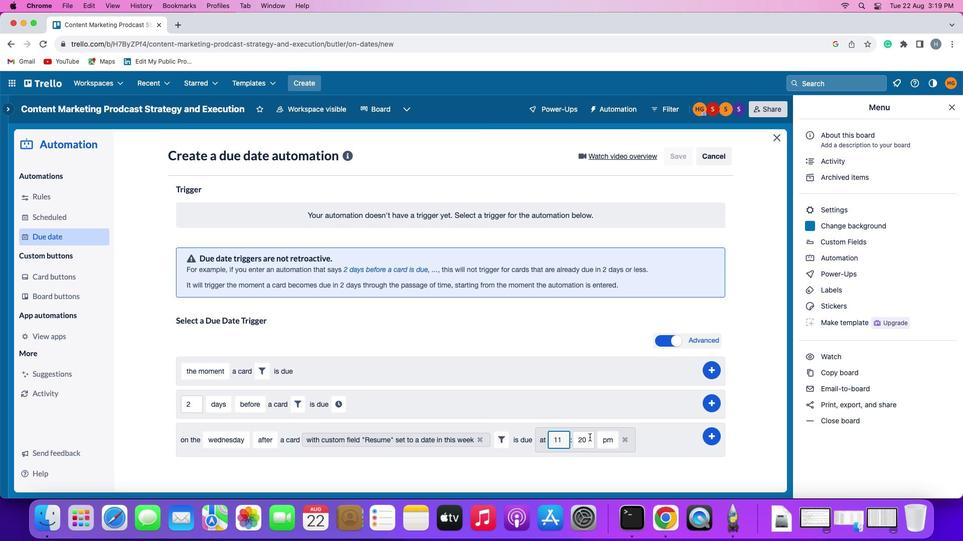 
Action: Mouse pressed left at (587, 435)
Screenshot: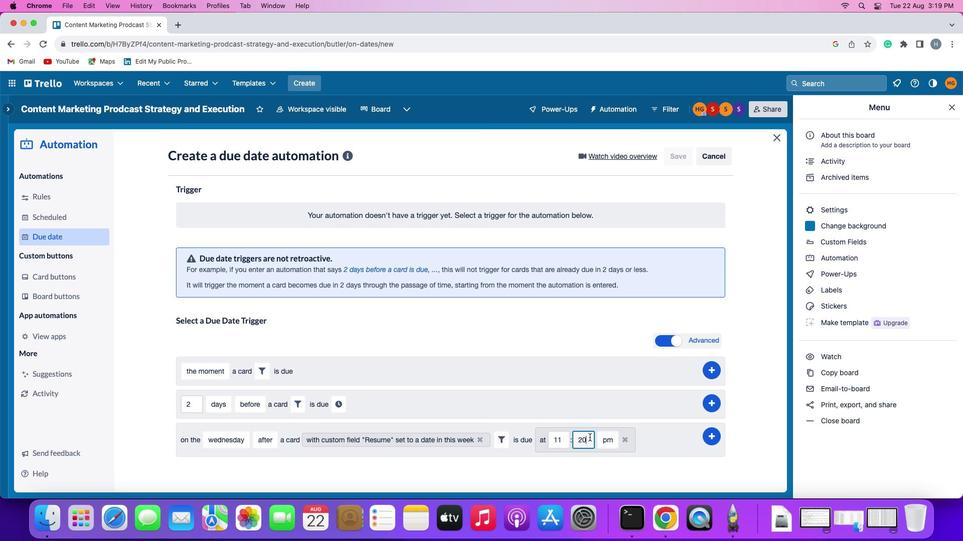 
Action: Key pressed Key.backspaceKey.backspace'0''0'
Screenshot: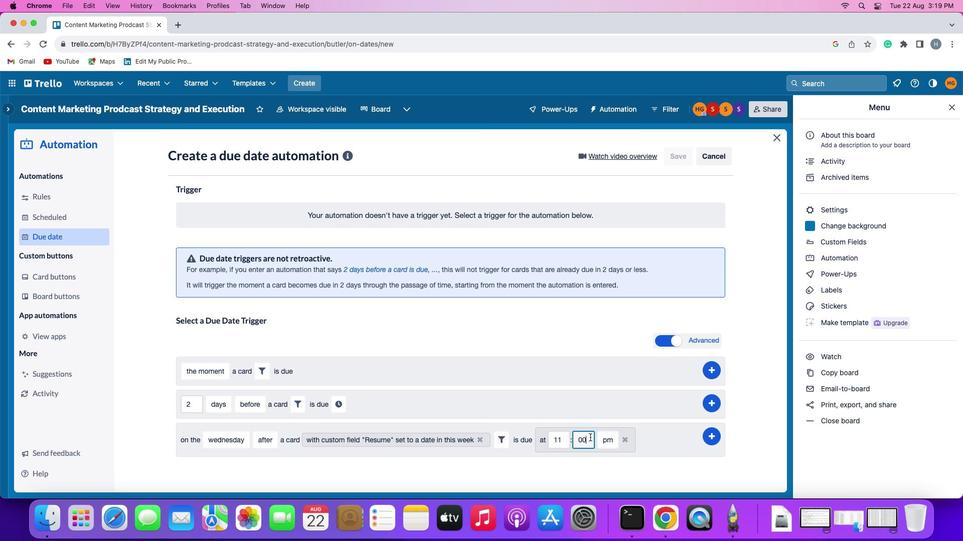 
Action: Mouse moved to (606, 435)
Screenshot: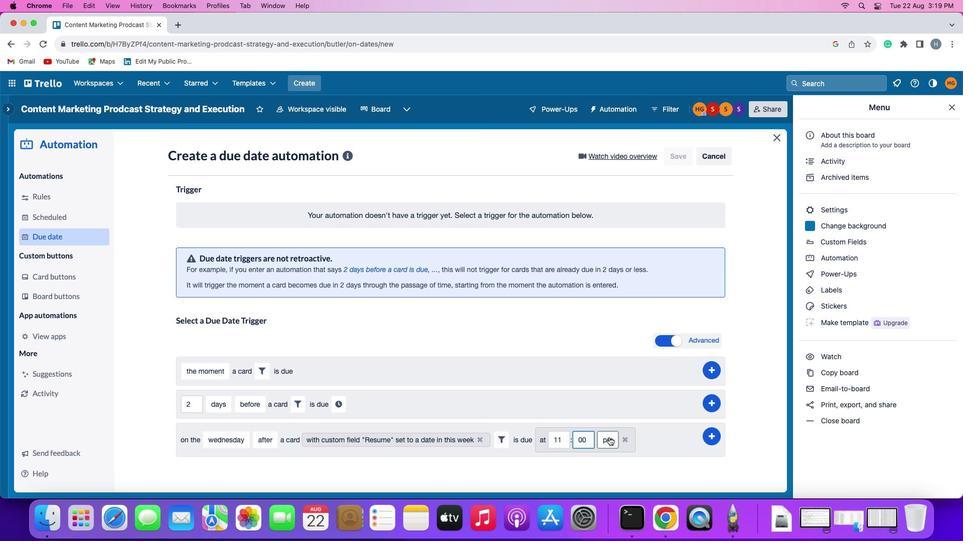 
Action: Mouse pressed left at (606, 435)
Screenshot: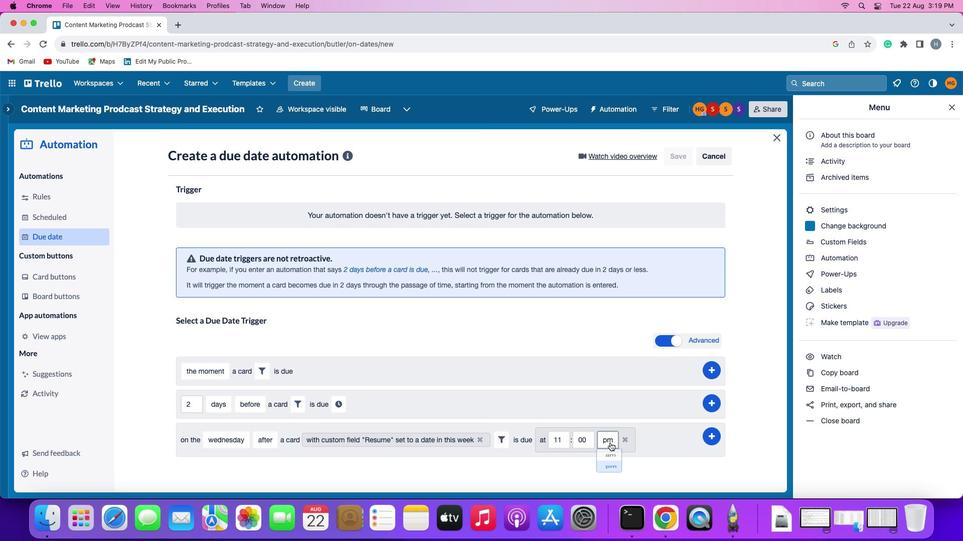 
Action: Mouse moved to (609, 460)
Screenshot: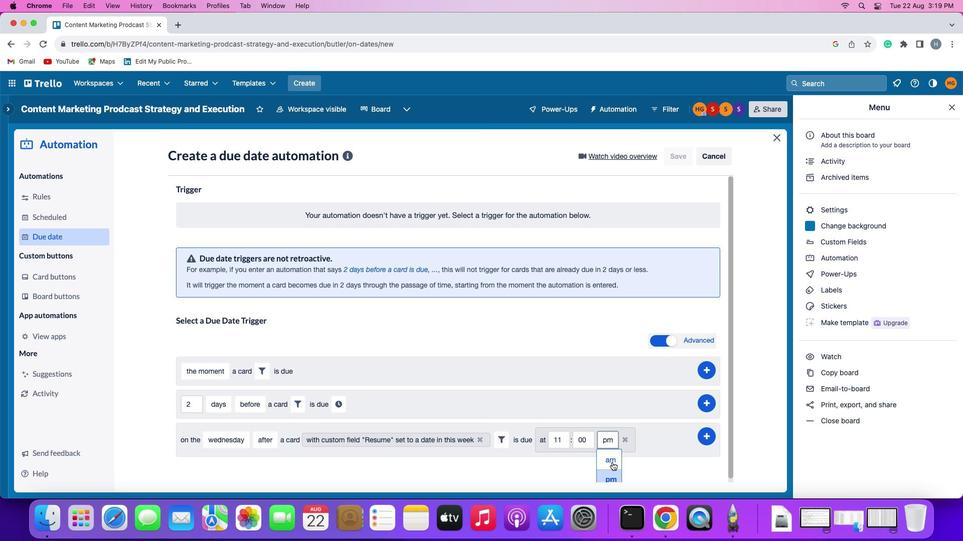 
Action: Mouse pressed left at (609, 460)
Screenshot: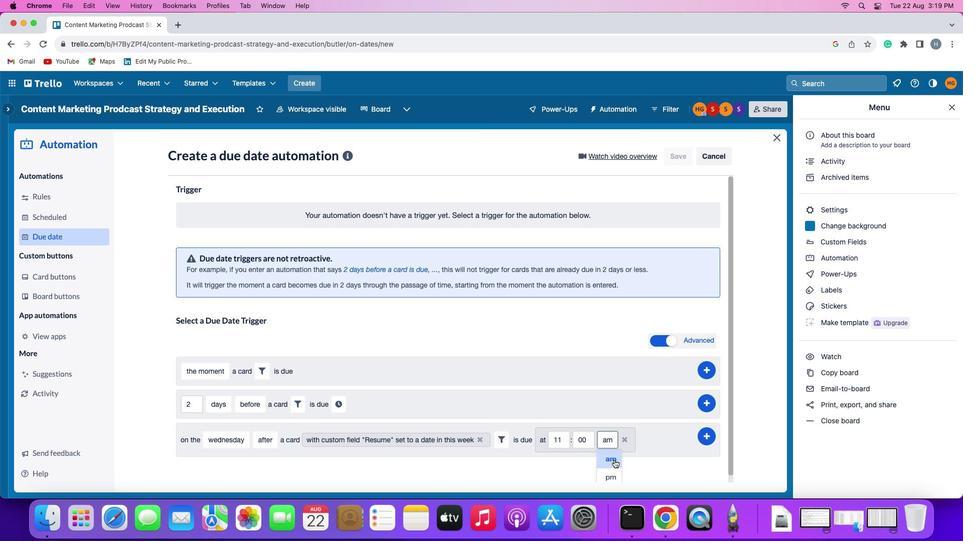 
Action: Mouse moved to (710, 433)
Screenshot: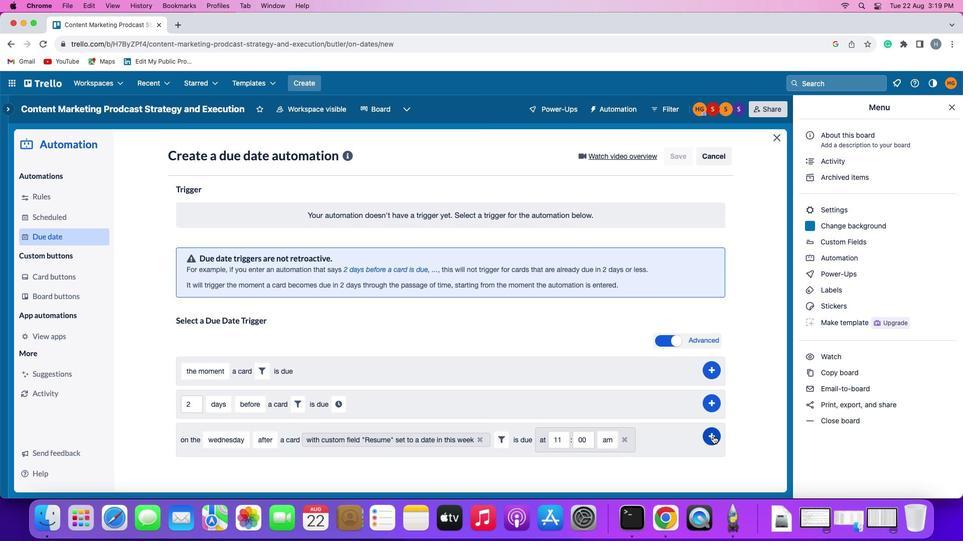 
Action: Mouse pressed left at (710, 433)
Screenshot: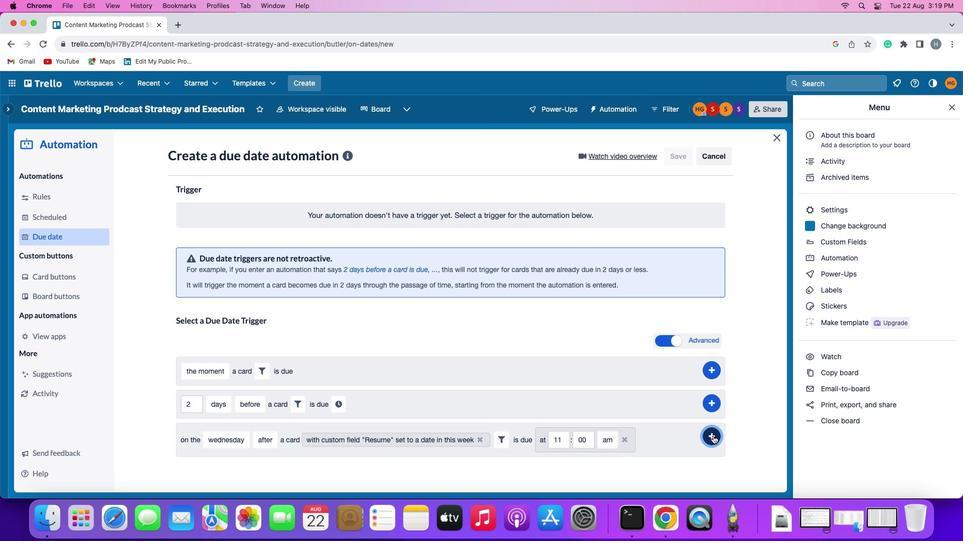 
Action: Mouse moved to (755, 365)
Screenshot: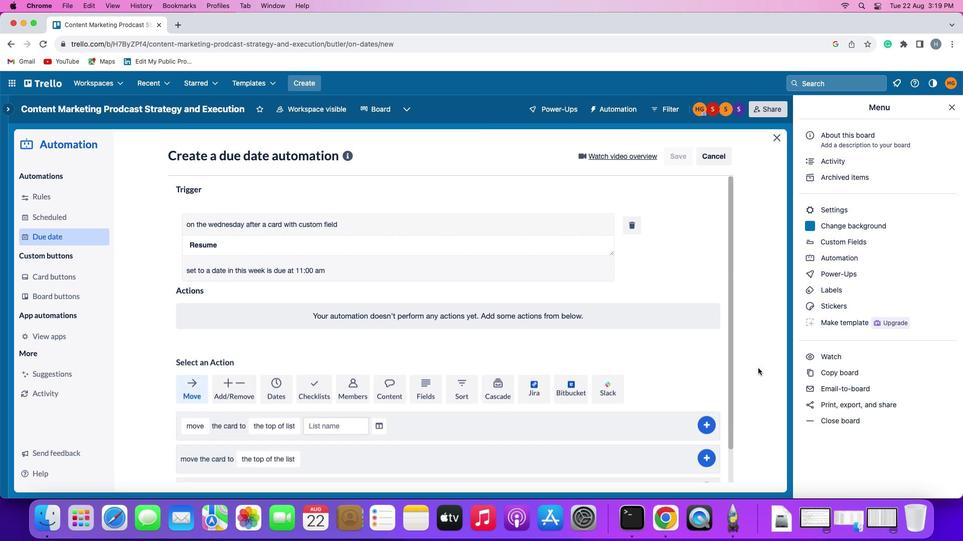 
